 Task: Look for space in Karlovy Vary, Czech Republic from 13th August, 2023 to 17th August, 2023 for 2 adults in price range Rs.10000 to Rs.16000. Place can be entire place with 2 bedrooms having 2 beds and 1 bathroom. Property type can be house, flat, guest house. Amenities needed are: wifi. Booking option can be shelf check-in. Required host language is English.
Action: Mouse moved to (435, 90)
Screenshot: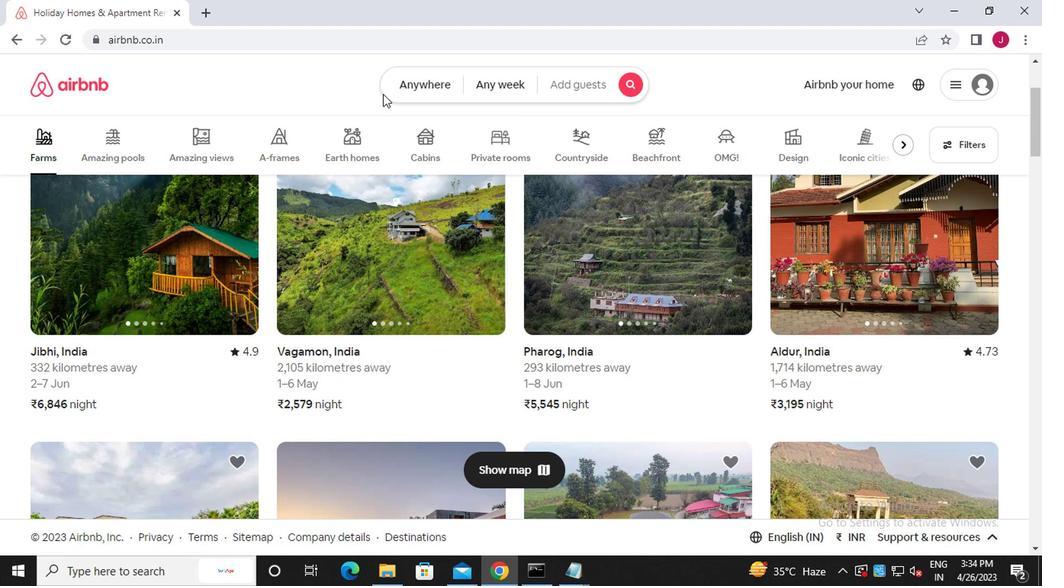 
Action: Mouse pressed left at (435, 90)
Screenshot: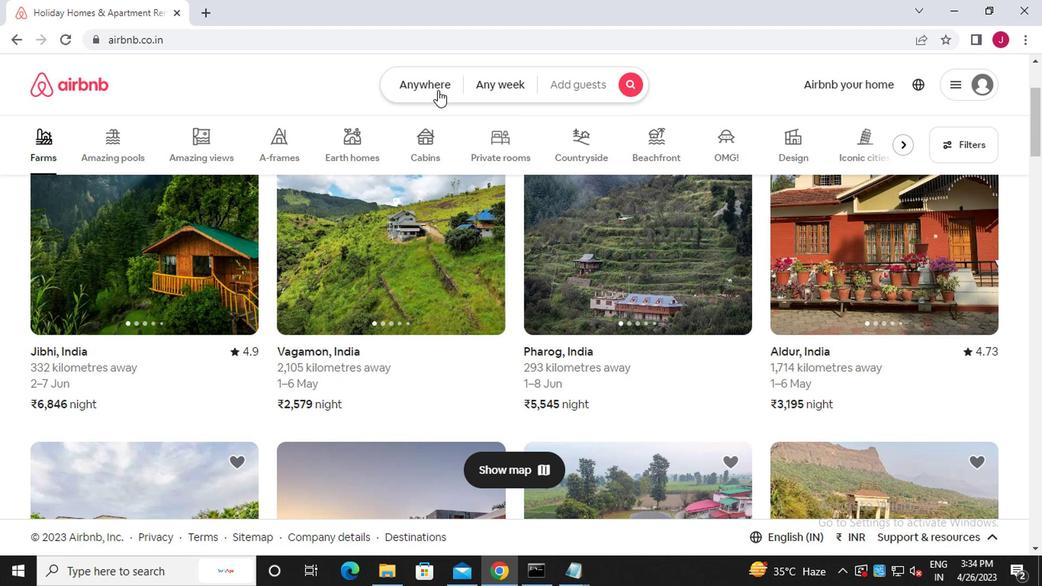 
Action: Mouse moved to (249, 146)
Screenshot: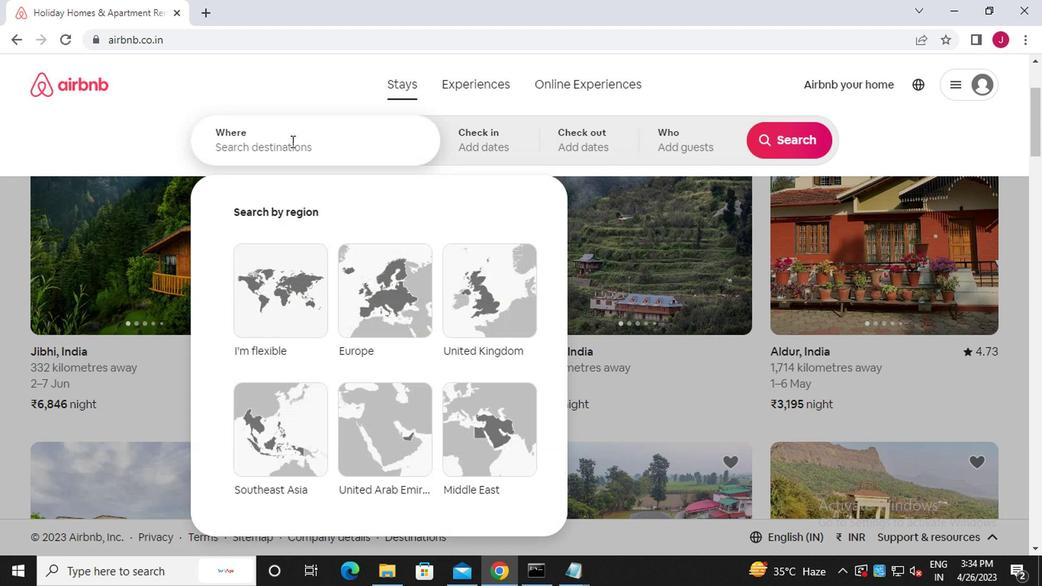 
Action: Mouse pressed left at (249, 146)
Screenshot: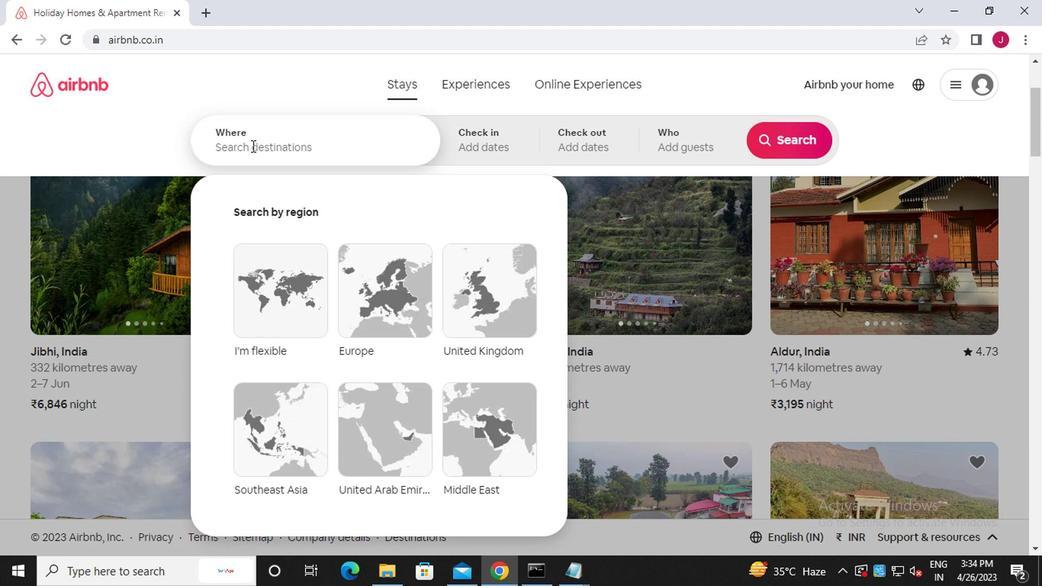 
Action: Mouse moved to (249, 146)
Screenshot: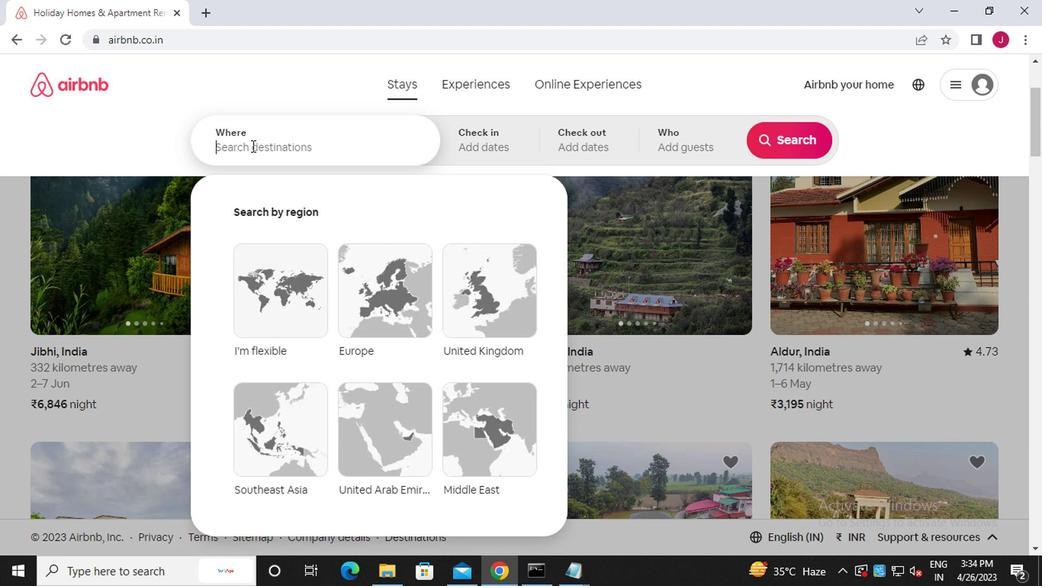 
Action: Key pressed k<Key.caps_lock>orlovy<Key.space><Key.caps_lock>v<Key.caps_lock>ary,<Key.caps_lock>c<Key.caps_lock>zech<Key.space><Key.caps_lock>r<Key.caps_lock>epublic
Screenshot: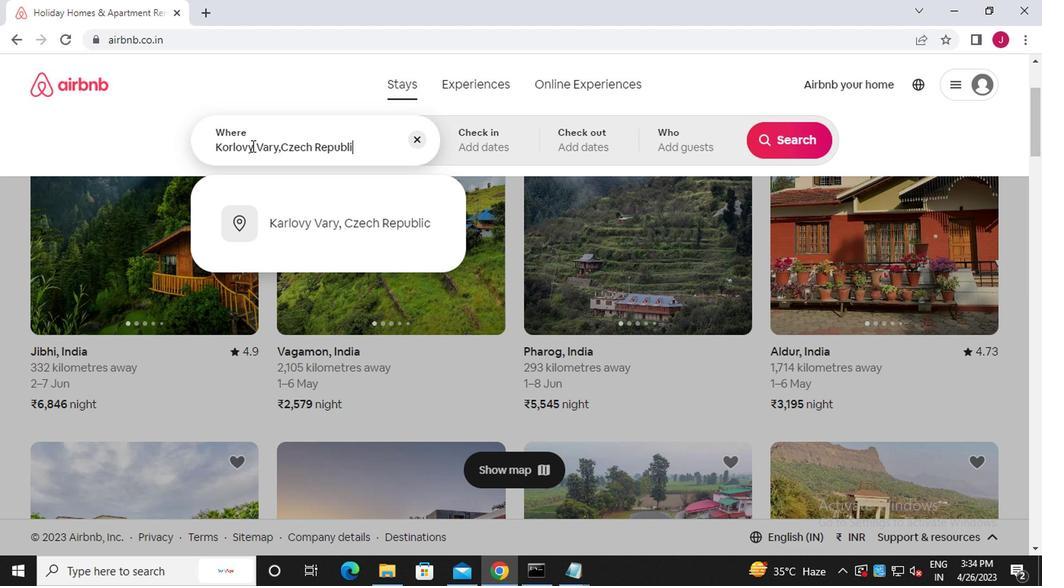 
Action: Mouse moved to (368, 225)
Screenshot: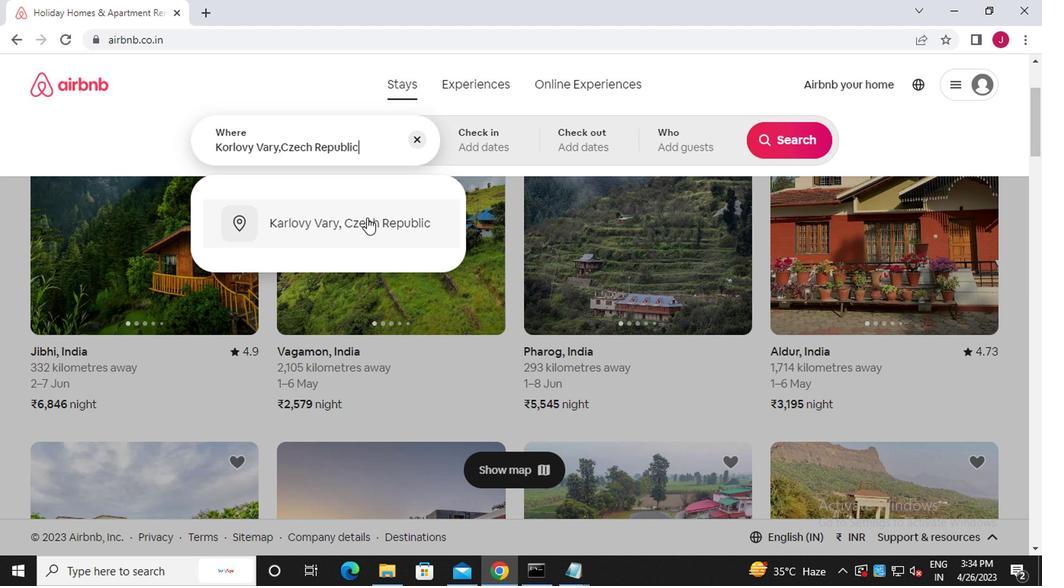 
Action: Mouse pressed left at (368, 225)
Screenshot: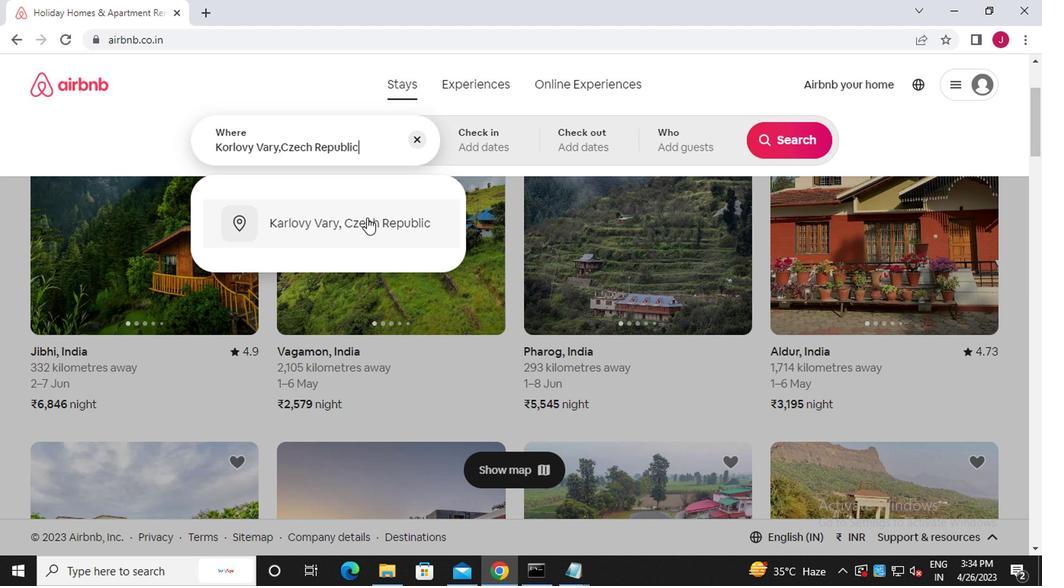 
Action: Mouse moved to (778, 265)
Screenshot: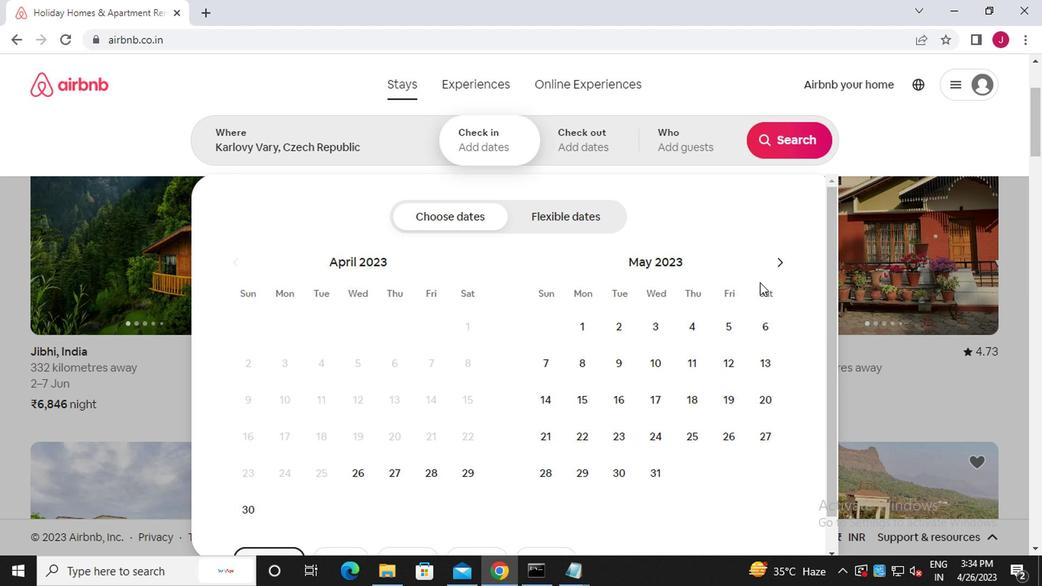 
Action: Mouse pressed left at (778, 265)
Screenshot: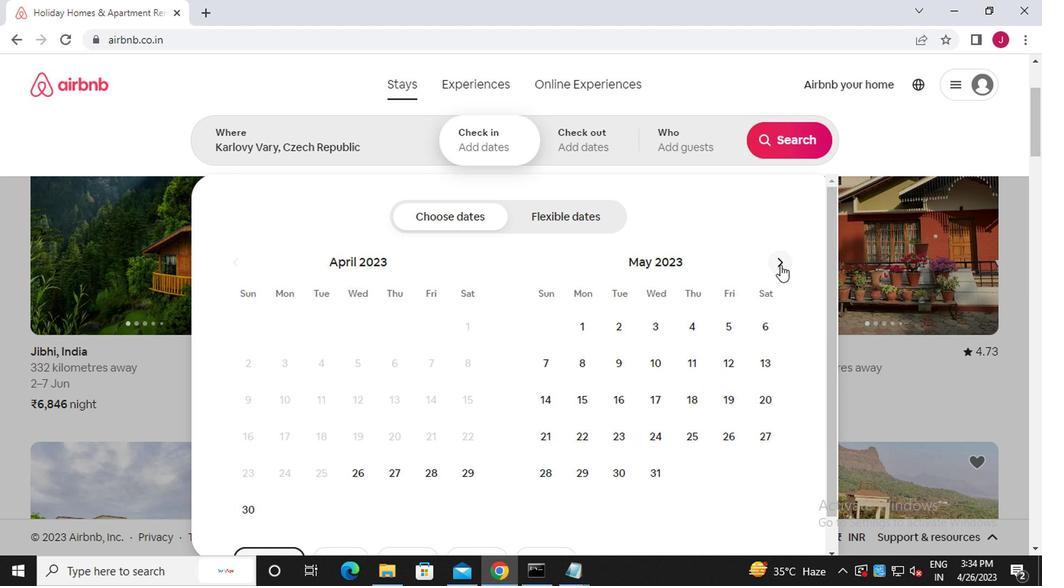 
Action: Mouse pressed left at (778, 265)
Screenshot: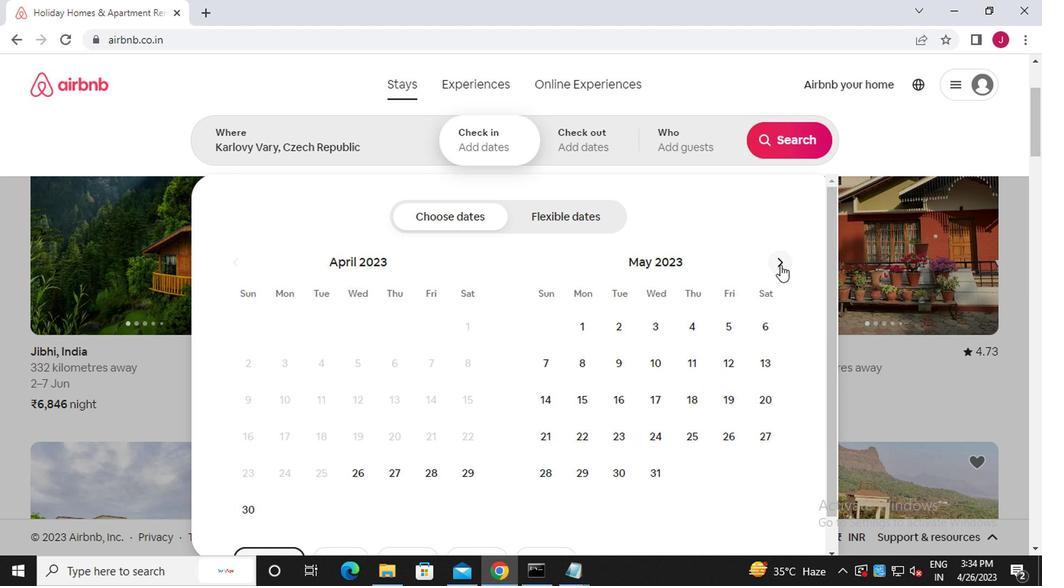 
Action: Mouse pressed left at (778, 265)
Screenshot: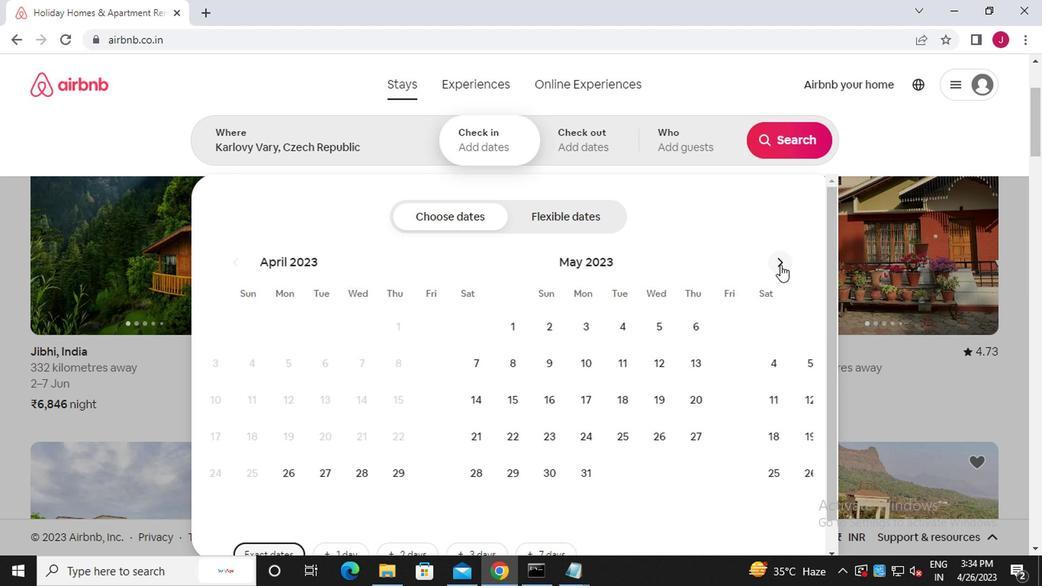 
Action: Mouse pressed left at (778, 265)
Screenshot: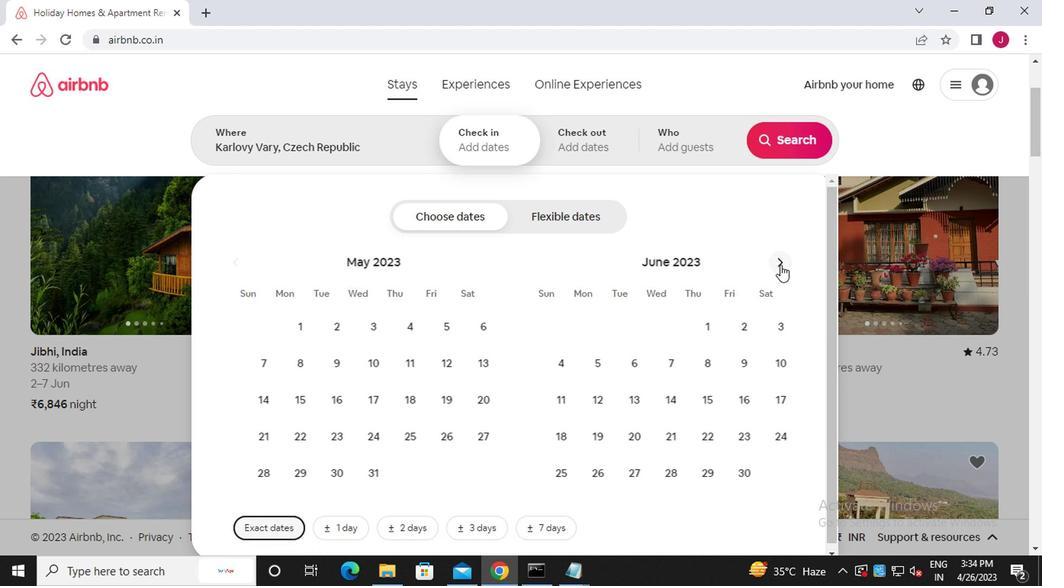 
Action: Mouse pressed left at (778, 265)
Screenshot: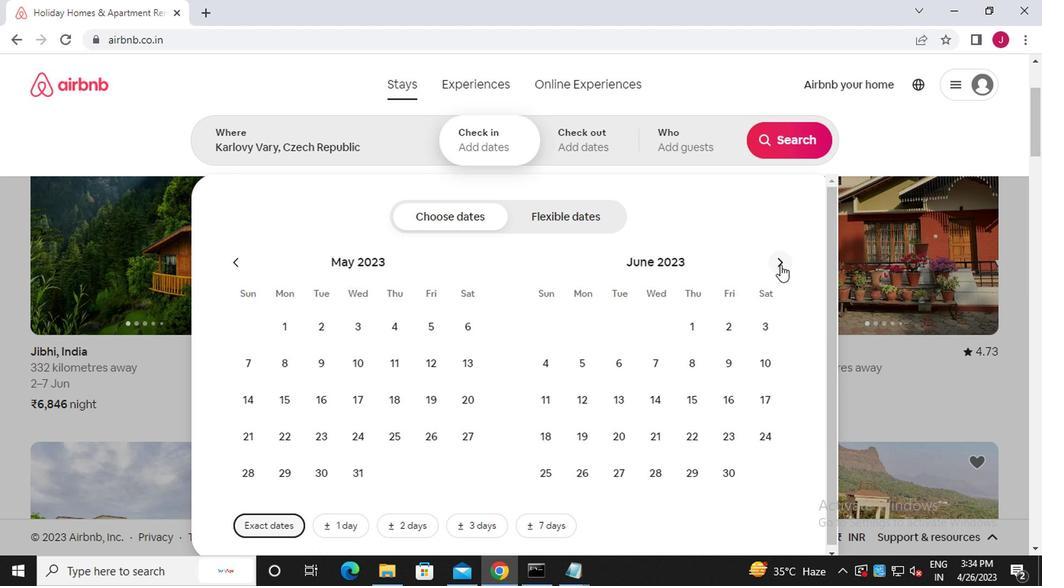 
Action: Mouse pressed left at (778, 265)
Screenshot: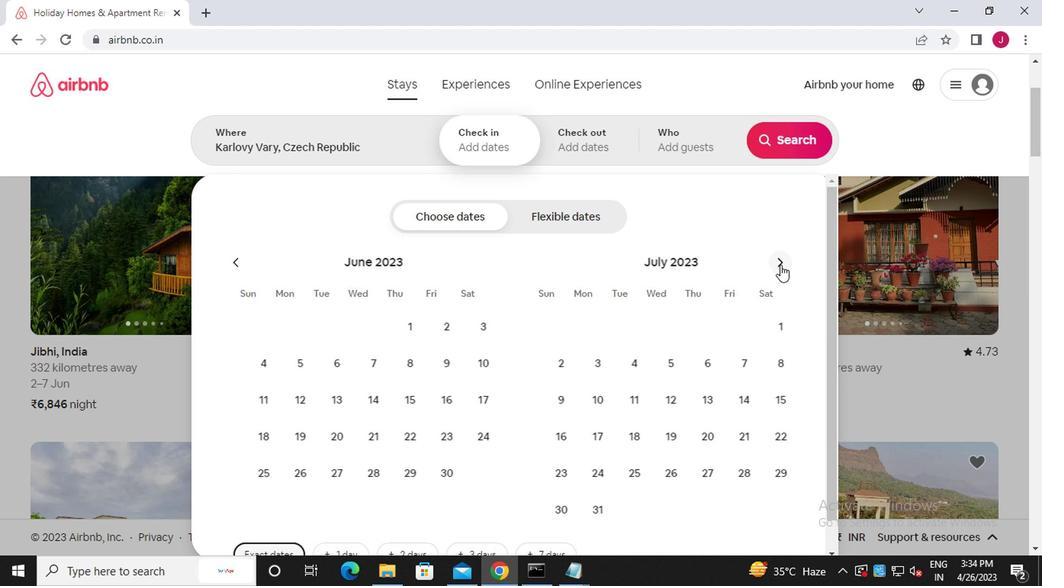 
Action: Mouse moved to (682, 329)
Screenshot: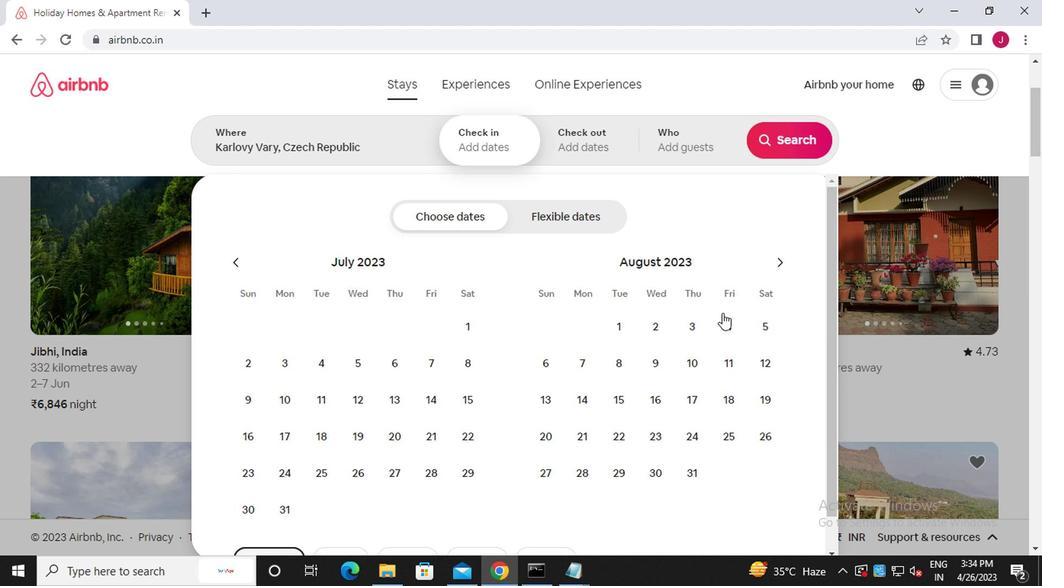 
Action: Mouse pressed left at (682, 329)
Screenshot: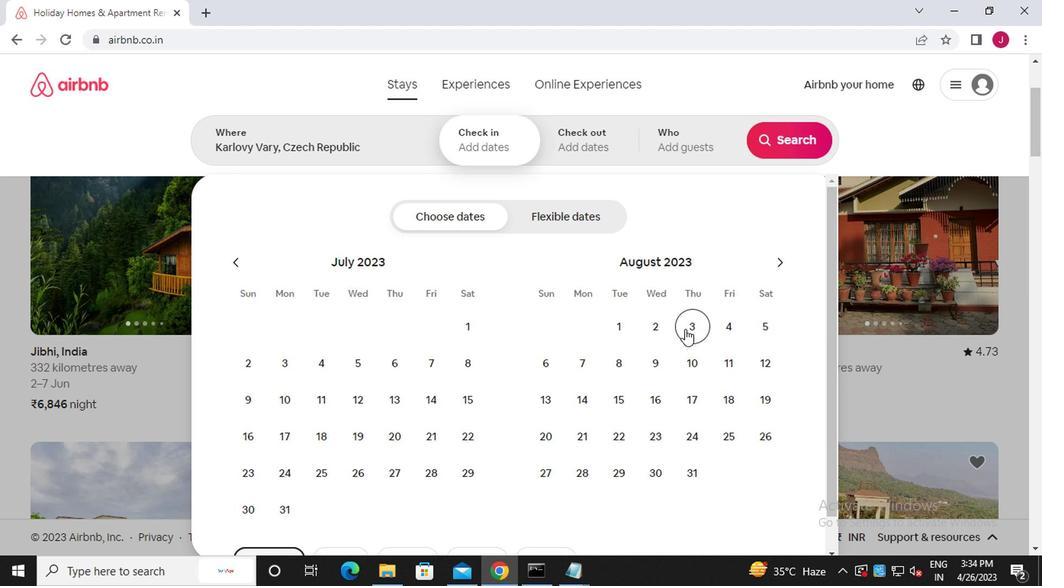 
Action: Mouse moved to (688, 405)
Screenshot: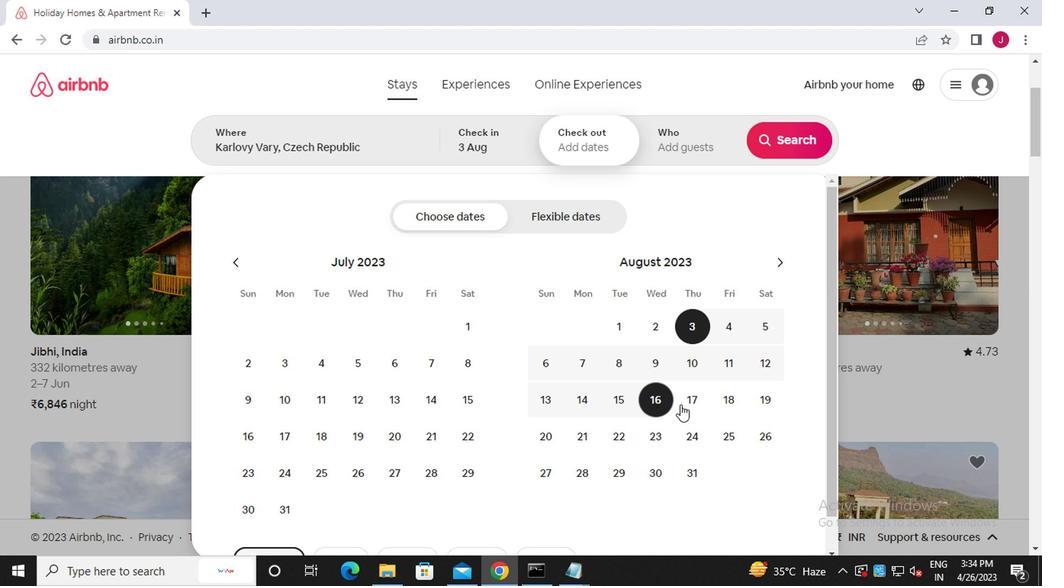 
Action: Mouse pressed left at (688, 405)
Screenshot: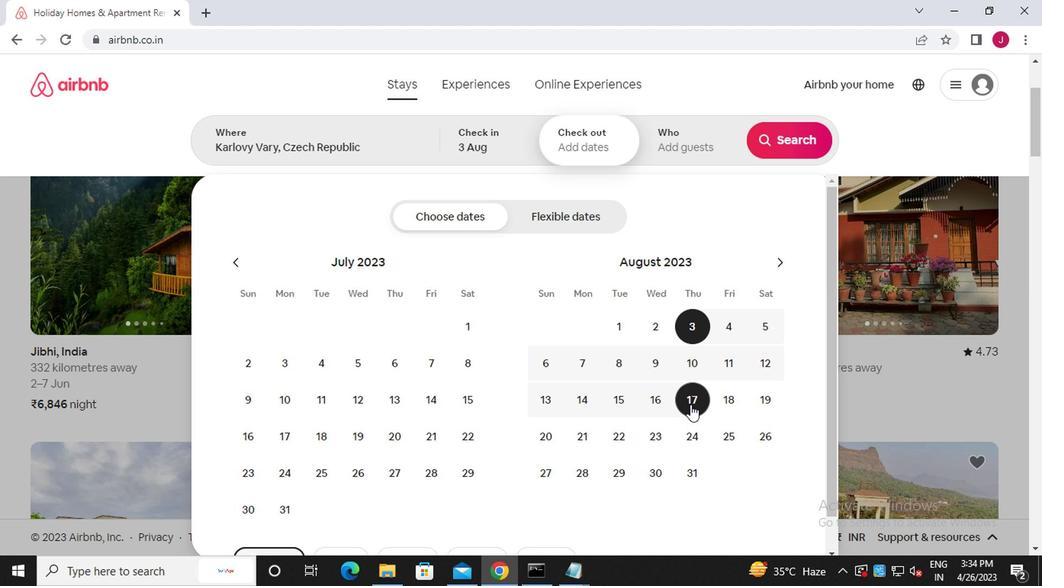 
Action: Mouse moved to (705, 146)
Screenshot: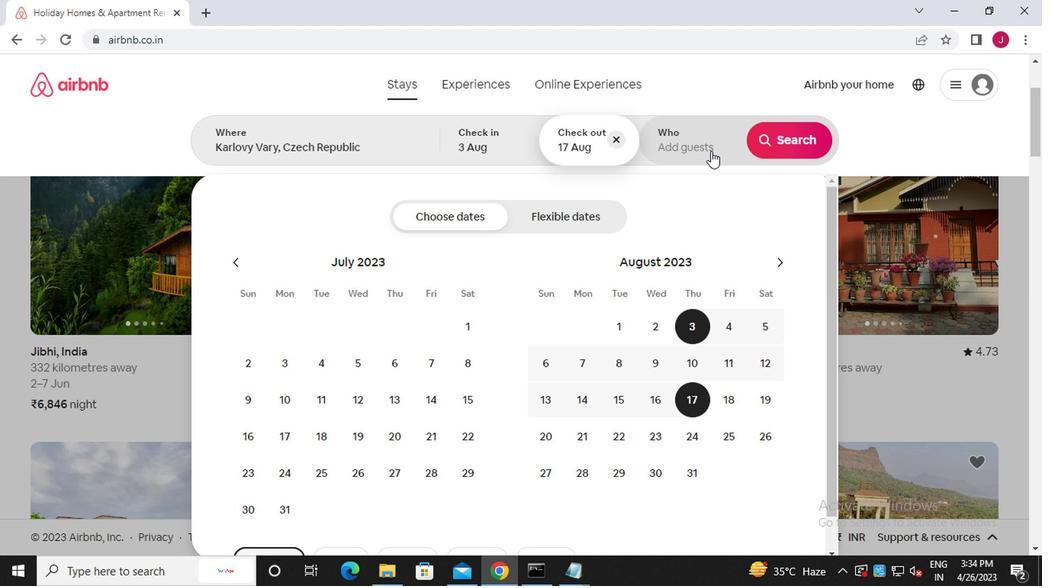 
Action: Mouse pressed left at (705, 146)
Screenshot: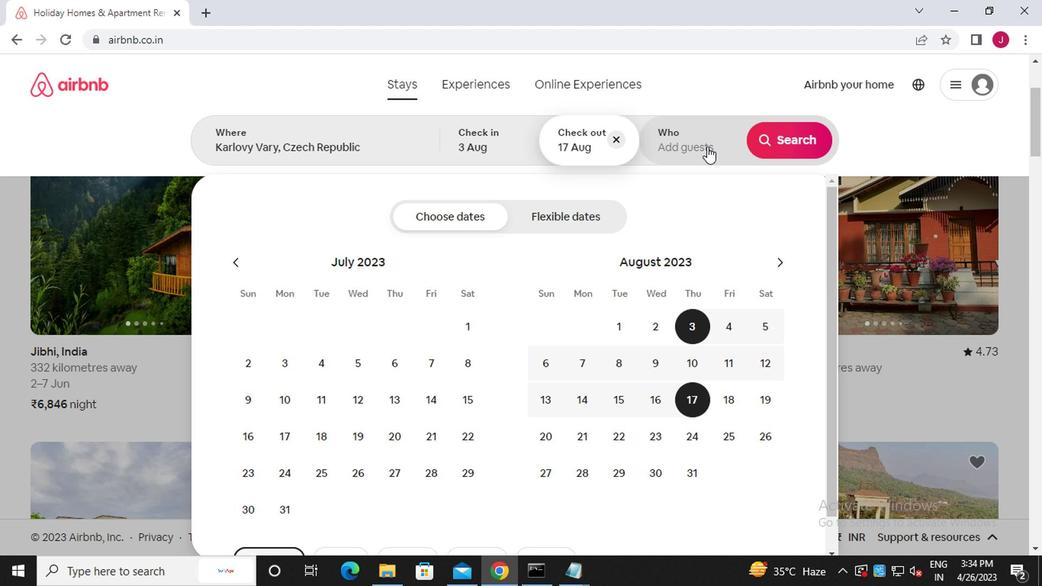 
Action: Mouse moved to (789, 220)
Screenshot: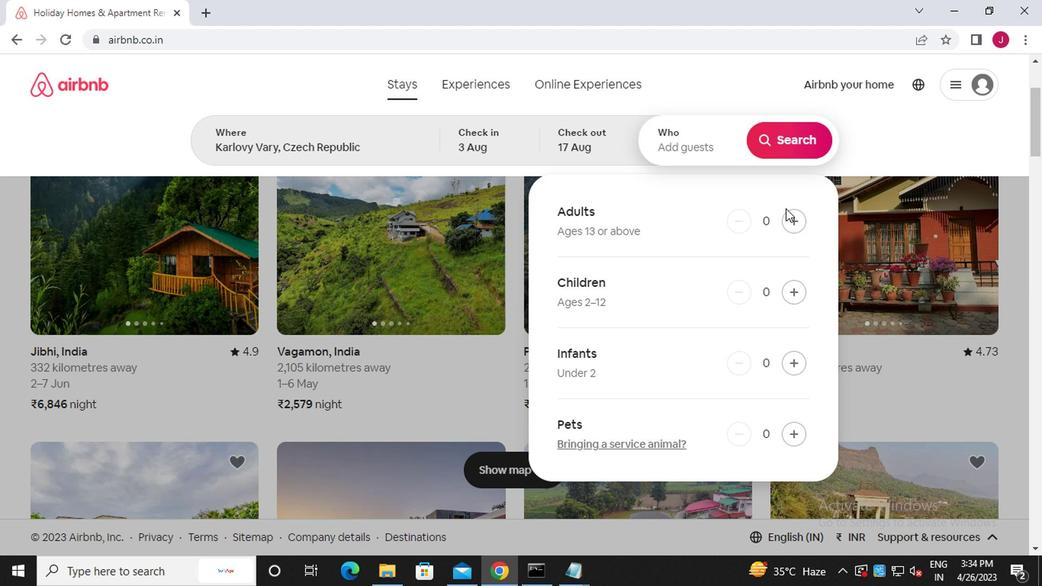 
Action: Mouse pressed left at (789, 220)
Screenshot: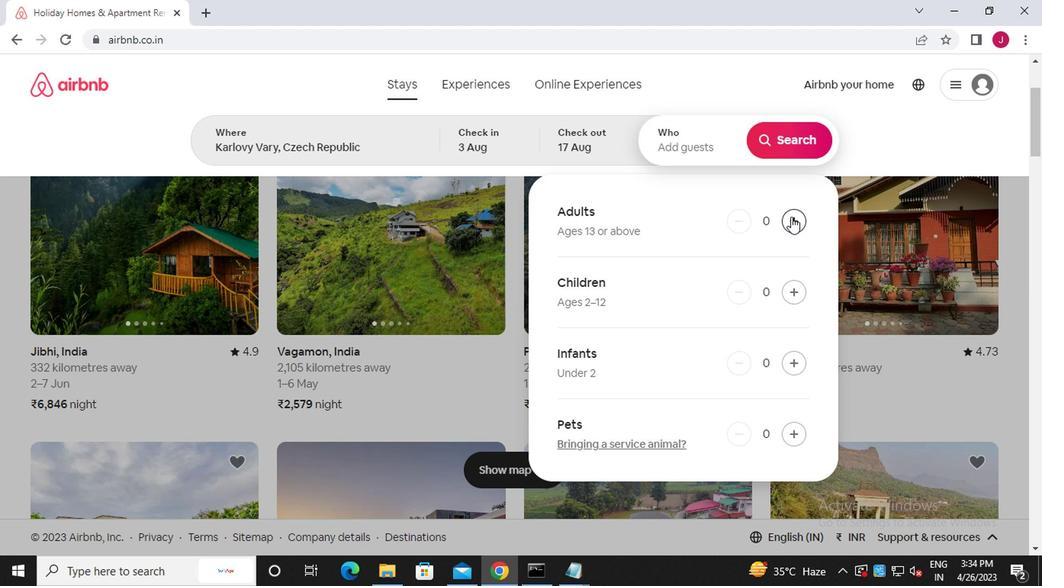 
Action: Mouse pressed left at (789, 220)
Screenshot: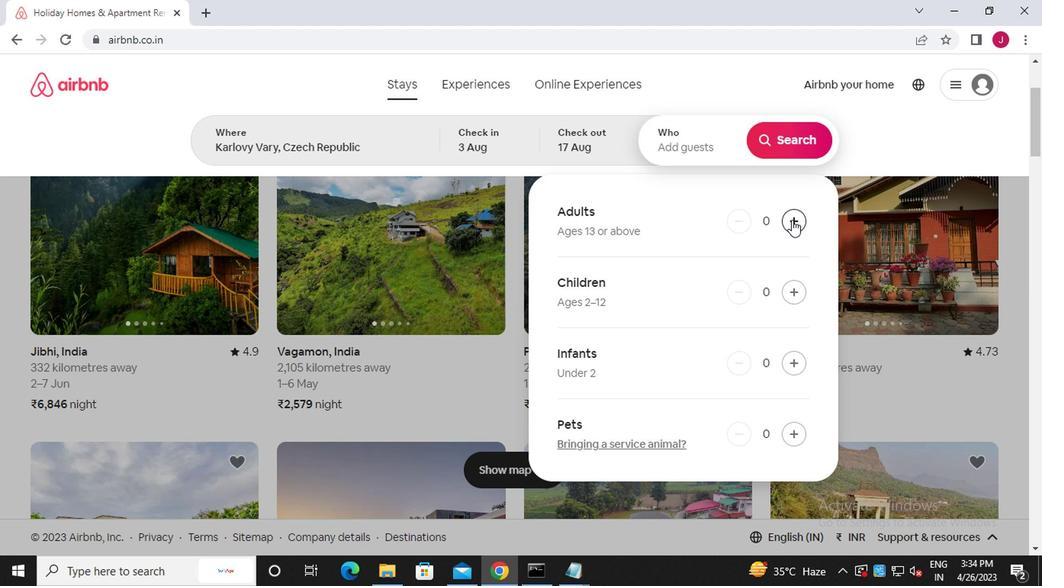 
Action: Mouse moved to (794, 145)
Screenshot: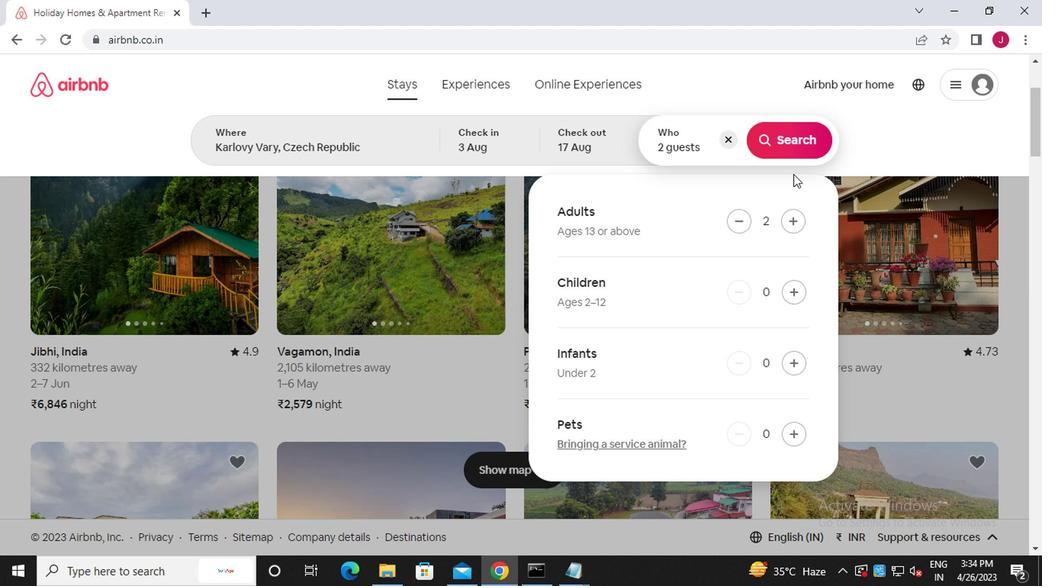
Action: Mouse pressed left at (794, 145)
Screenshot: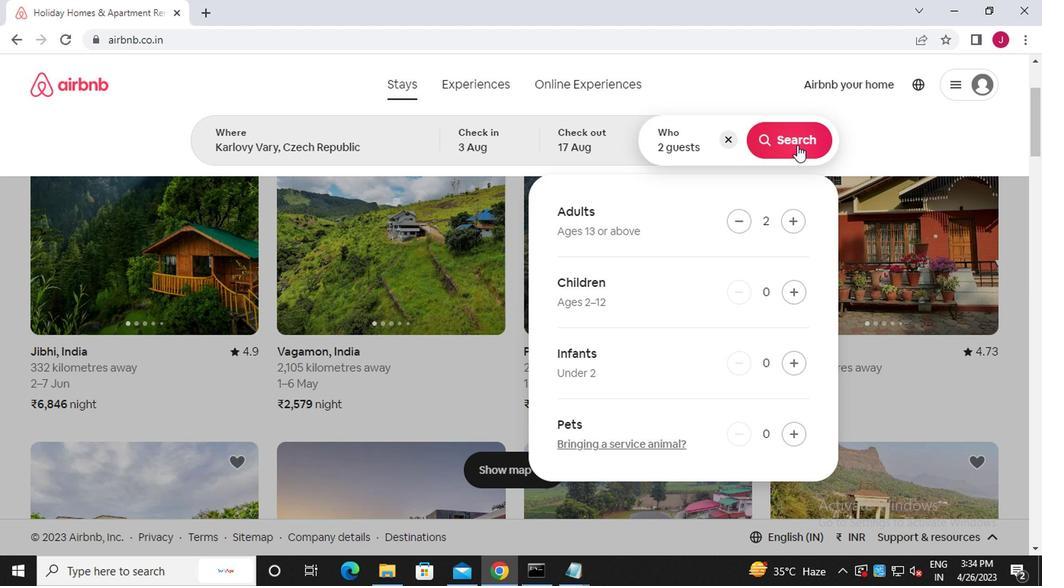 
Action: Mouse moved to (984, 158)
Screenshot: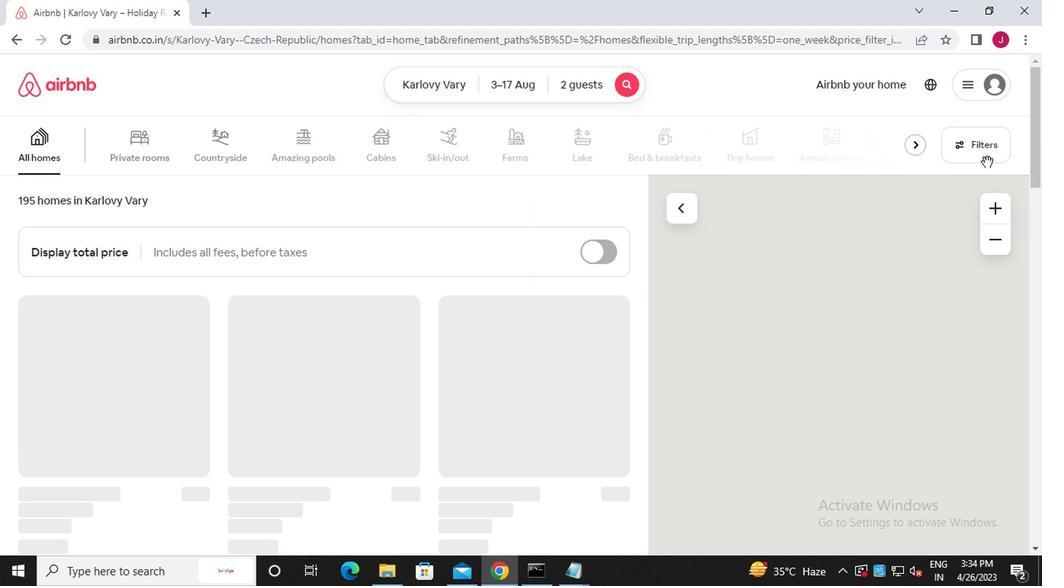 
Action: Mouse pressed left at (984, 158)
Screenshot: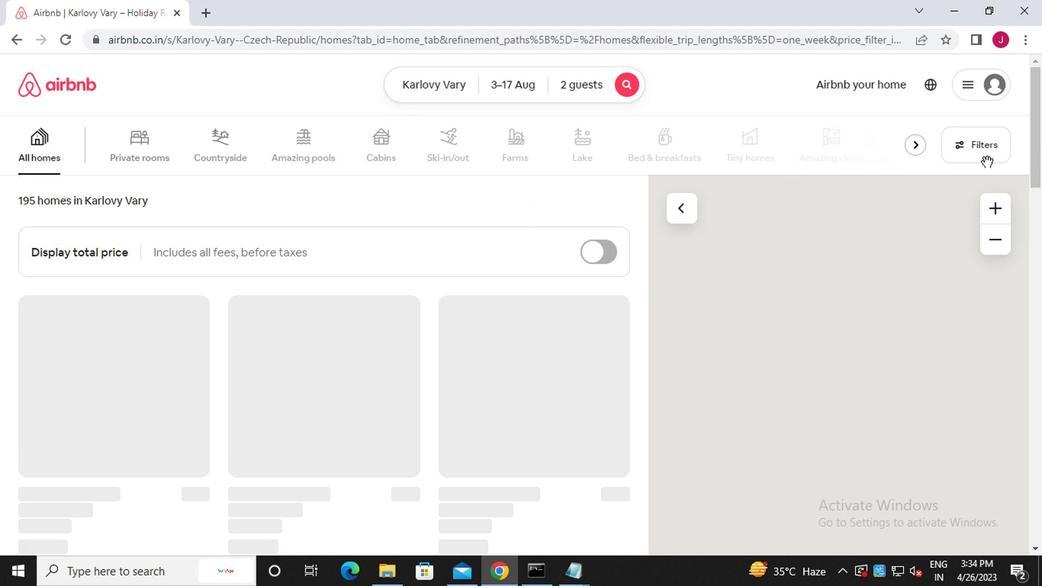 
Action: Mouse moved to (345, 336)
Screenshot: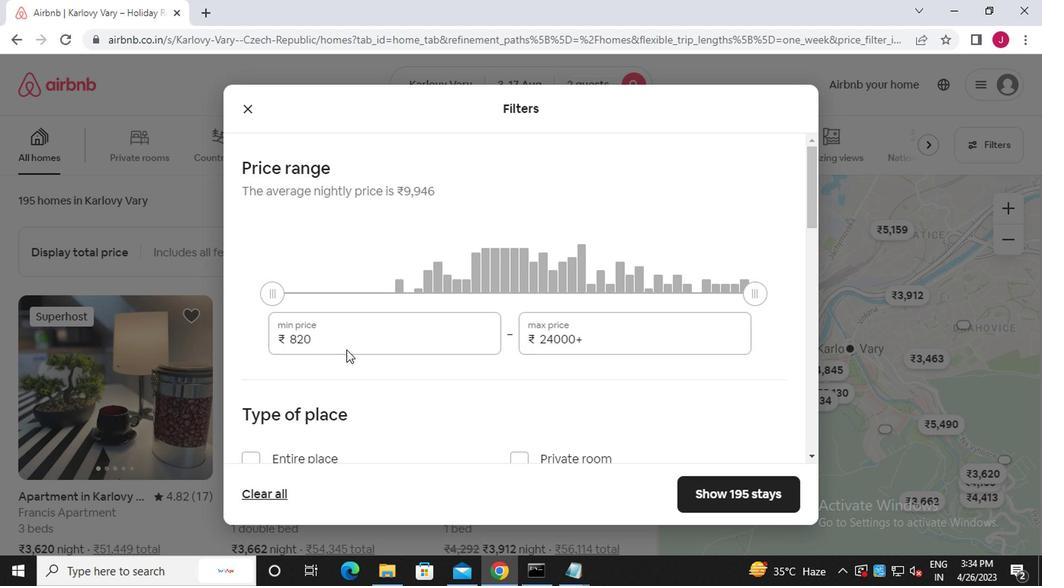 
Action: Mouse pressed left at (345, 336)
Screenshot: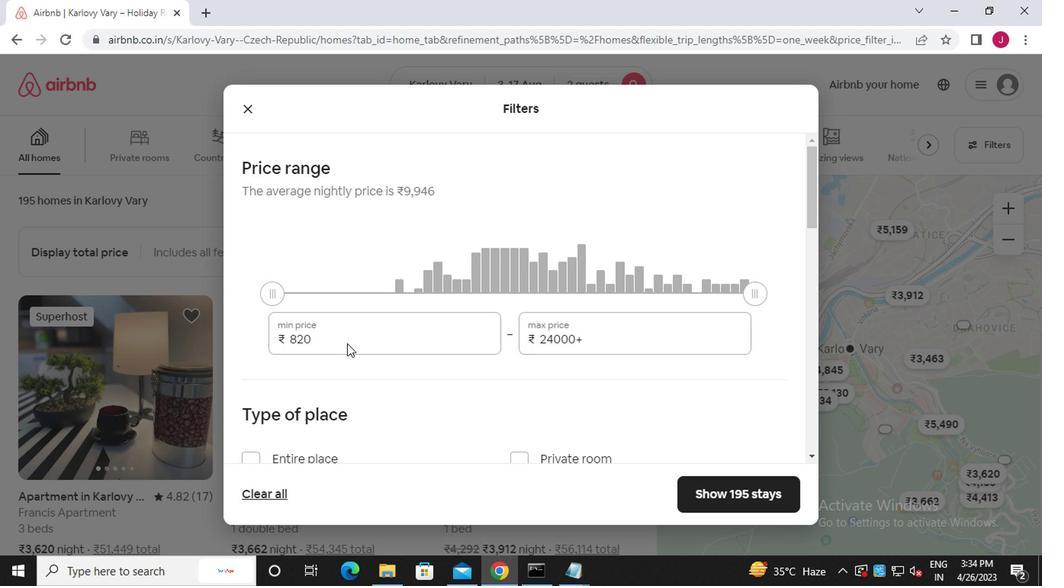 
Action: Mouse moved to (345, 324)
Screenshot: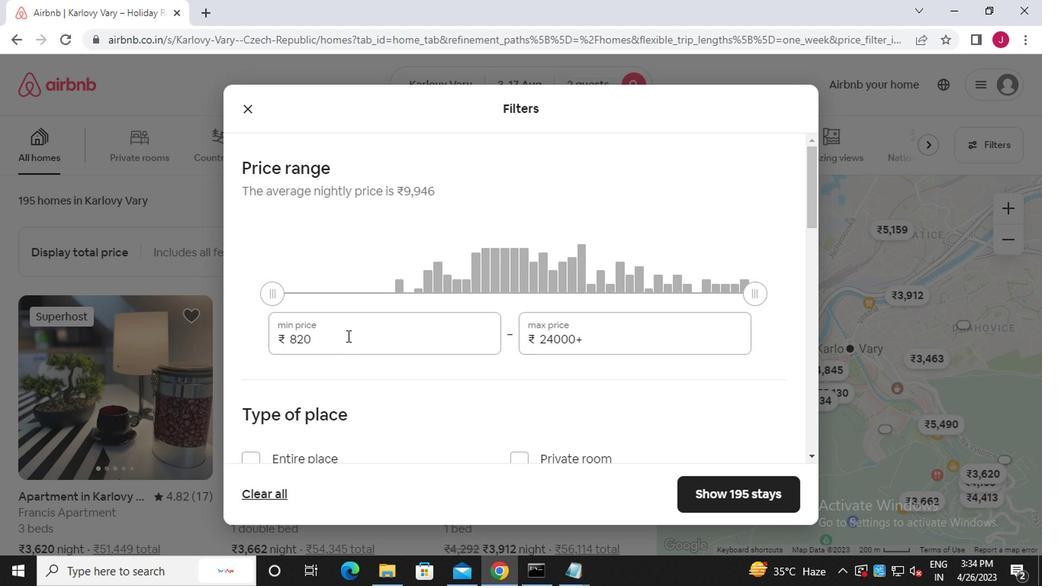 
Action: Key pressed <Key.backspace><Key.backspace><Key.backspace><<97>><<96>><<96>><<96>><<96>>
Screenshot: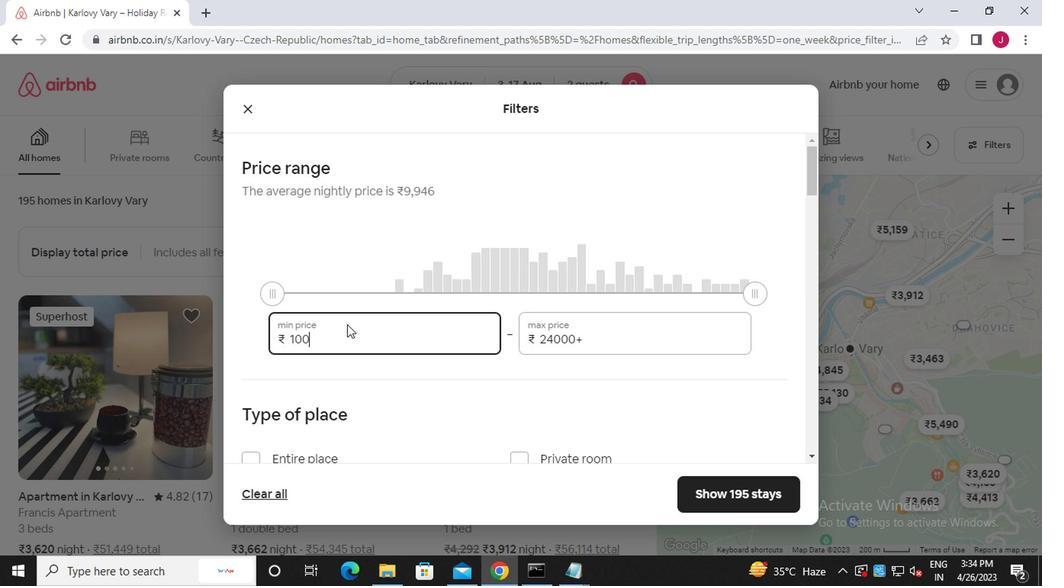 
Action: Mouse moved to (634, 331)
Screenshot: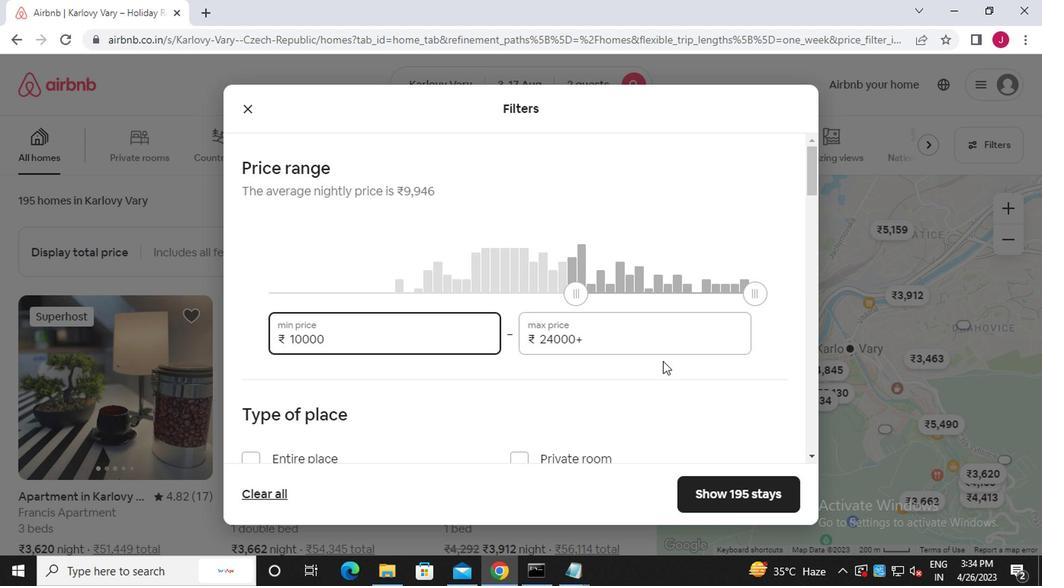 
Action: Mouse pressed left at (634, 331)
Screenshot: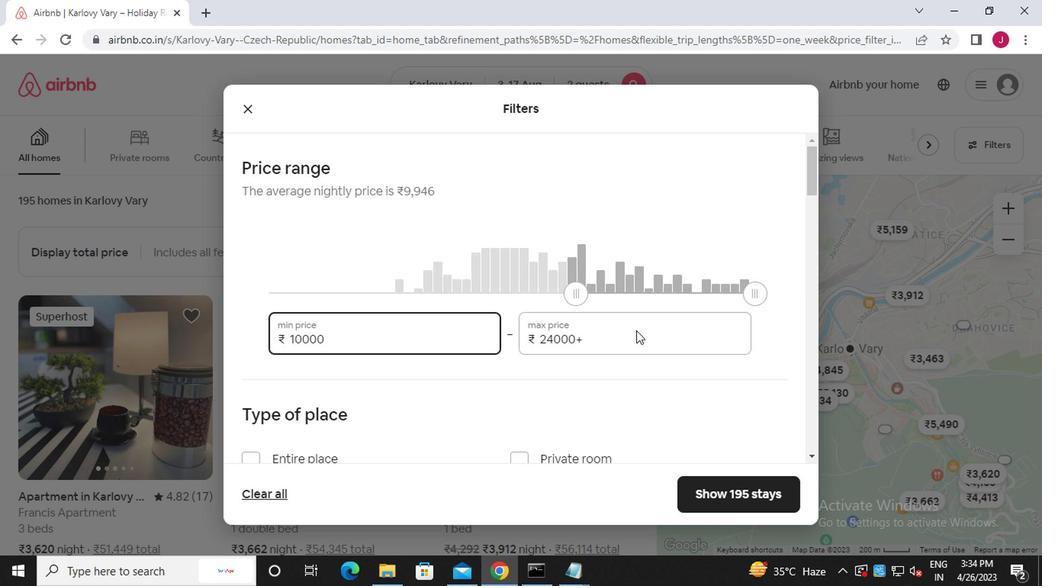 
Action: Key pressed <Key.backspace><Key.backspace><Key.backspace><Key.backspace><Key.backspace><Key.backspace><Key.backspace><Key.backspace><Key.backspace><Key.backspace><Key.backspace><<97>><<102>><<96>><<96>><<96>>
Screenshot: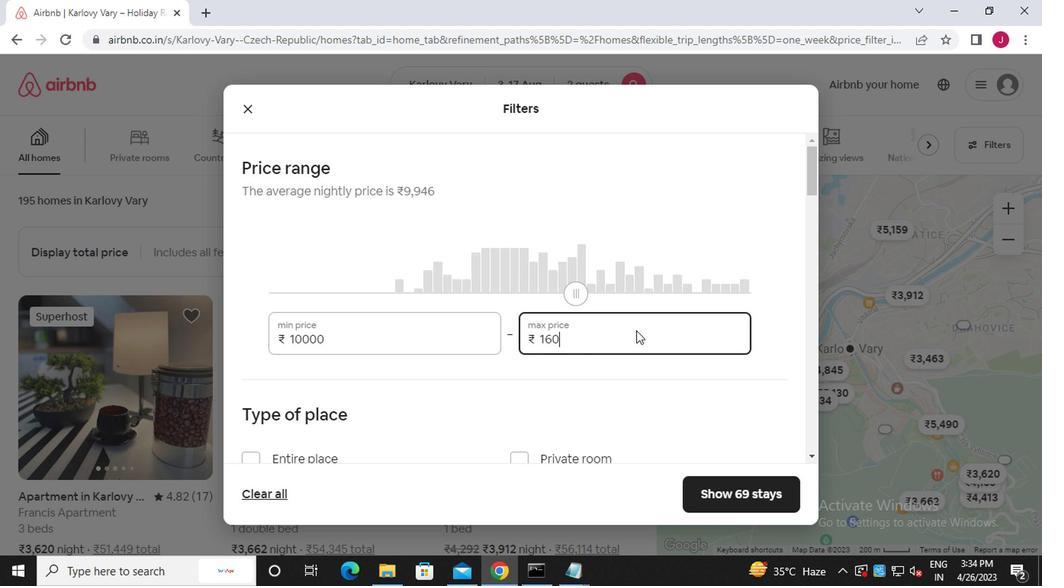 
Action: Mouse moved to (391, 378)
Screenshot: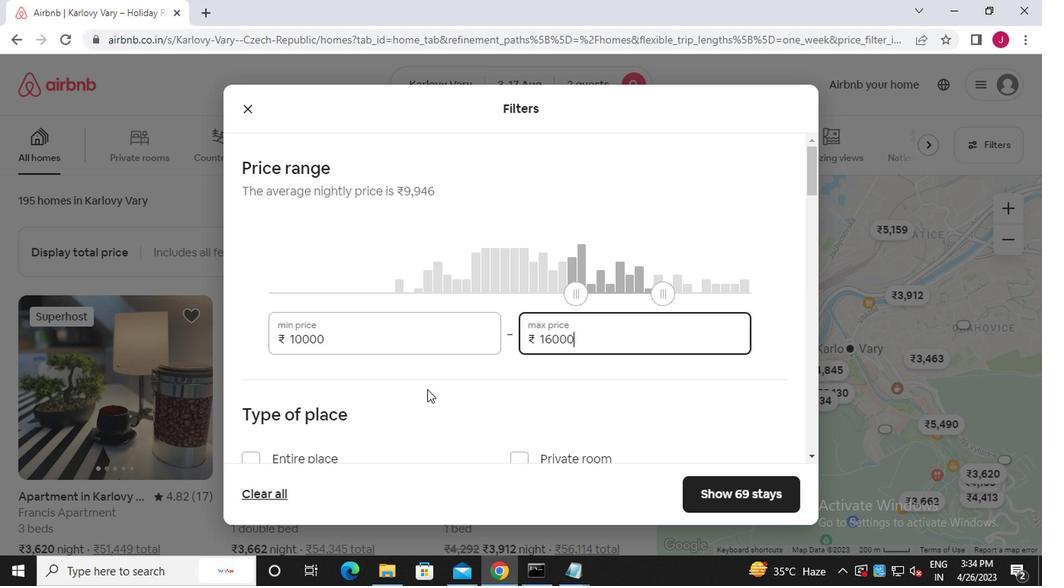 
Action: Mouse scrolled (391, 378) with delta (0, 0)
Screenshot: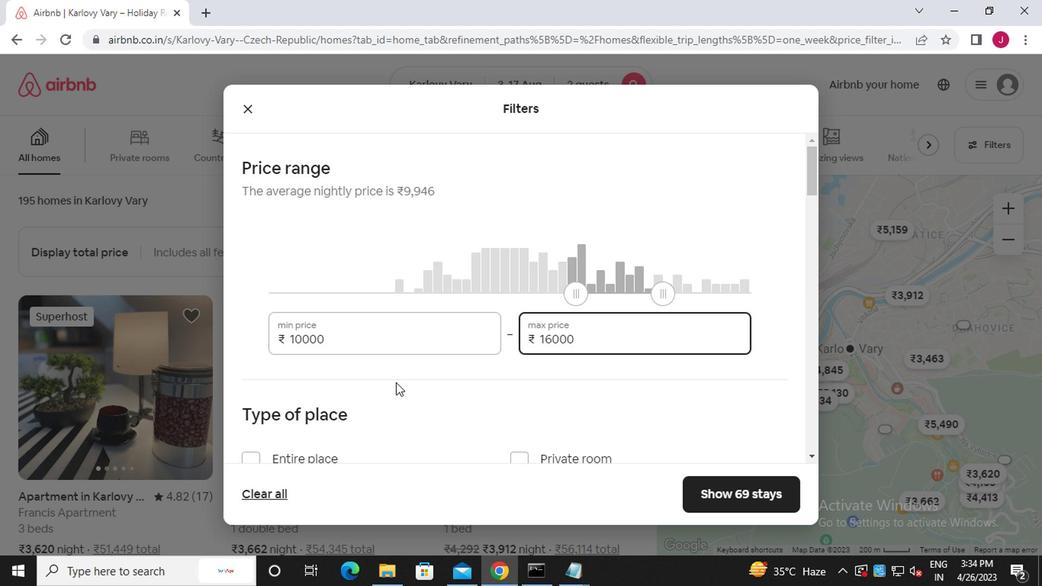 
Action: Mouse moved to (248, 384)
Screenshot: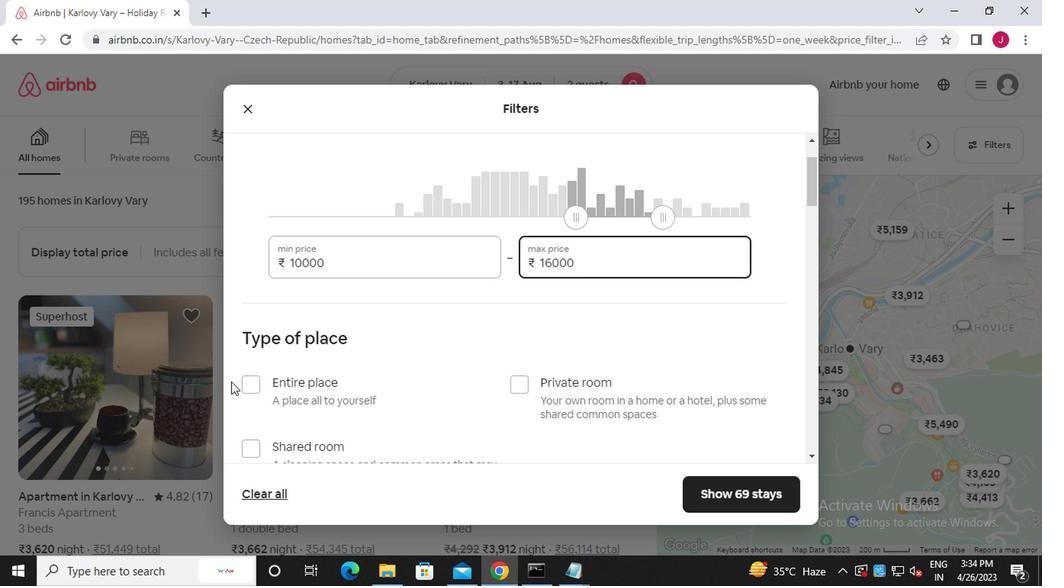 
Action: Mouse pressed left at (248, 384)
Screenshot: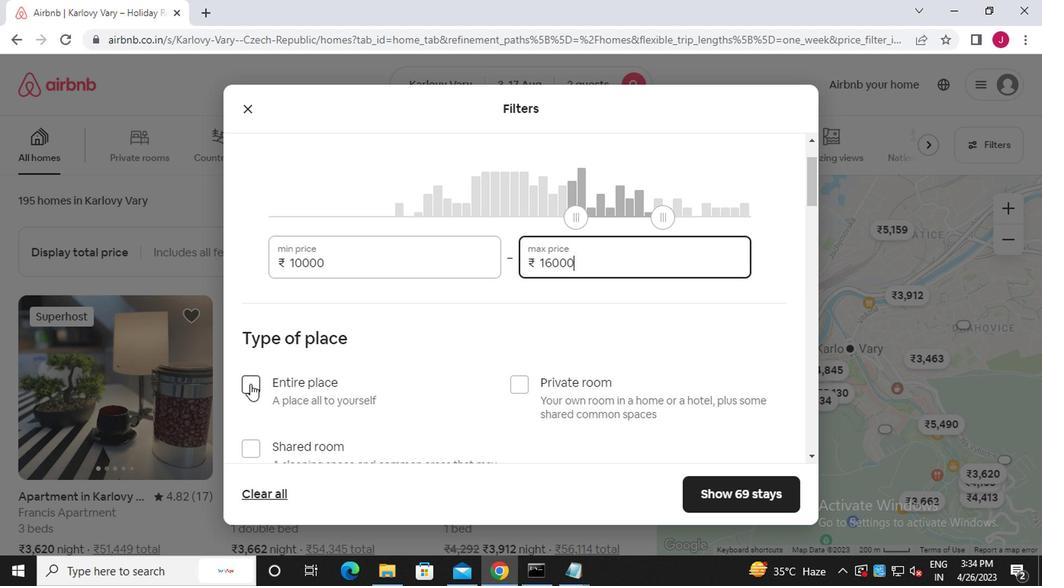 
Action: Mouse moved to (383, 376)
Screenshot: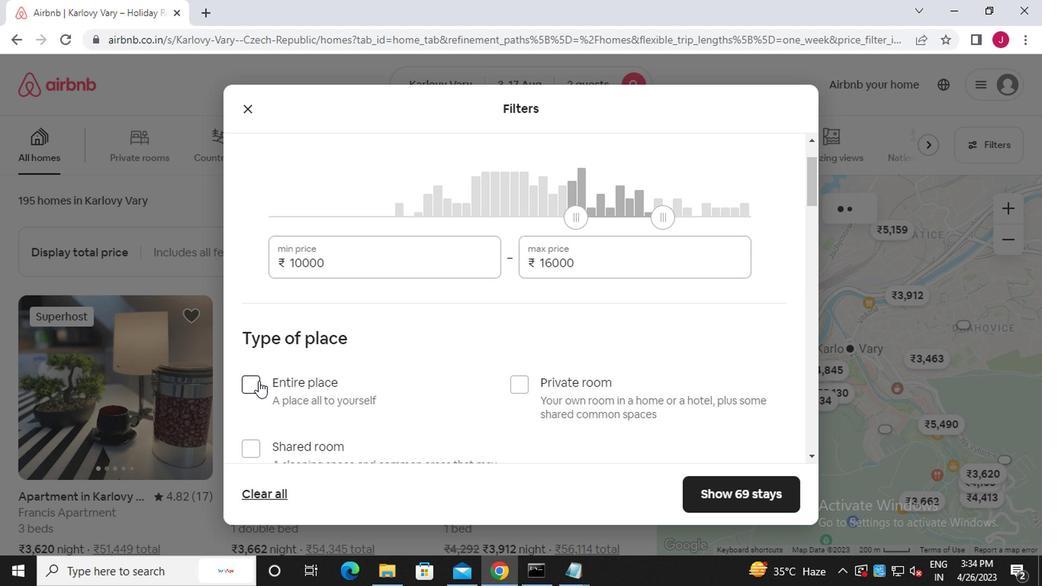 
Action: Mouse scrolled (383, 376) with delta (0, 0)
Screenshot: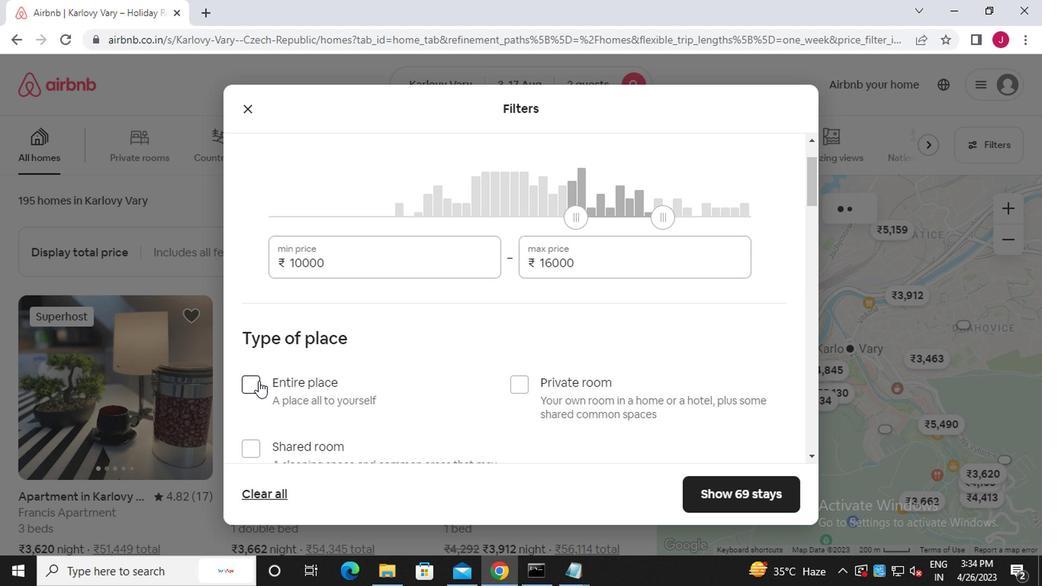 
Action: Mouse scrolled (383, 376) with delta (0, 0)
Screenshot: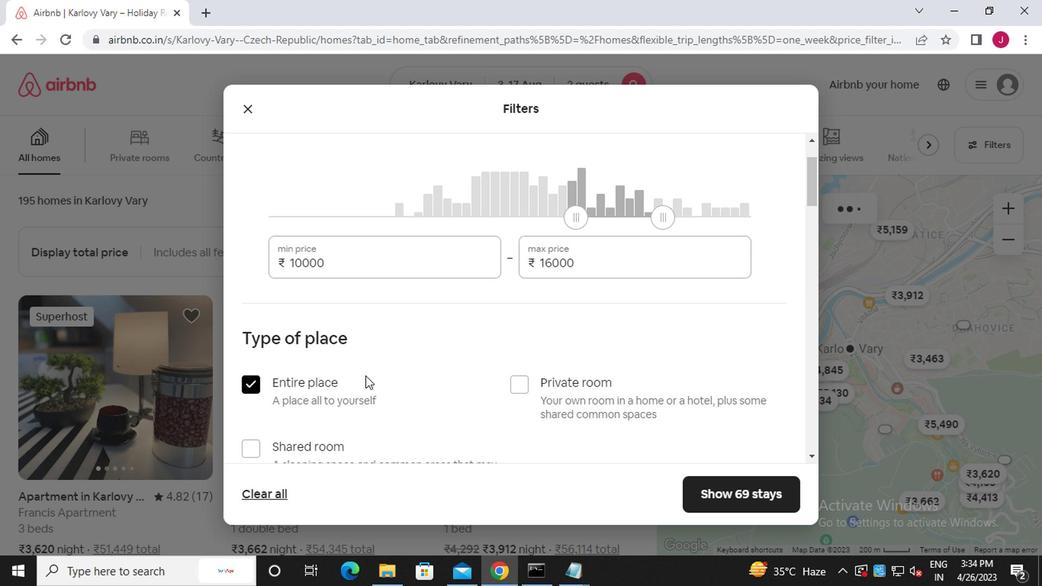 
Action: Mouse scrolled (383, 376) with delta (0, 0)
Screenshot: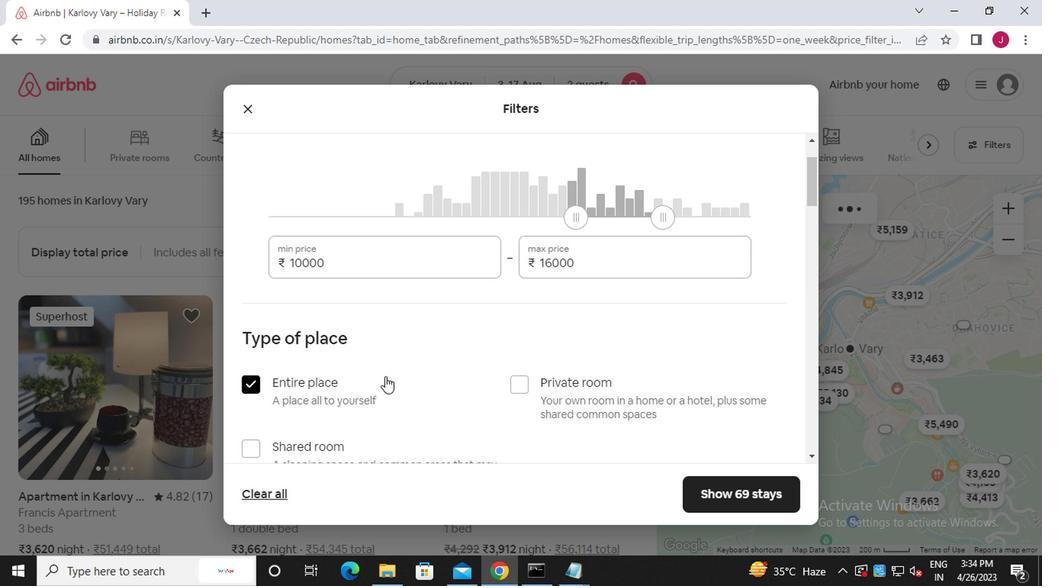 
Action: Mouse scrolled (383, 376) with delta (0, 0)
Screenshot: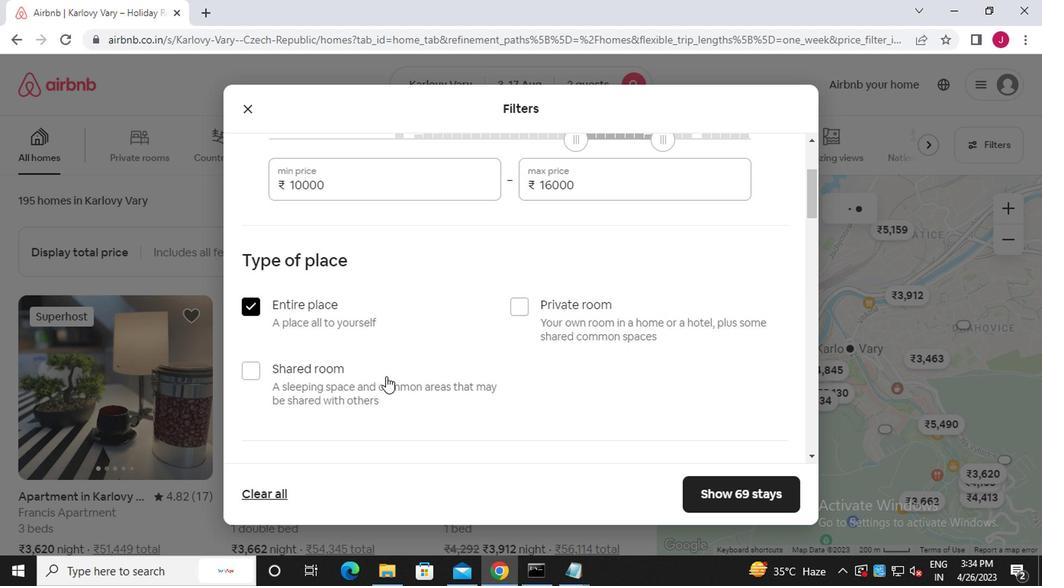 
Action: Mouse scrolled (383, 376) with delta (0, 0)
Screenshot: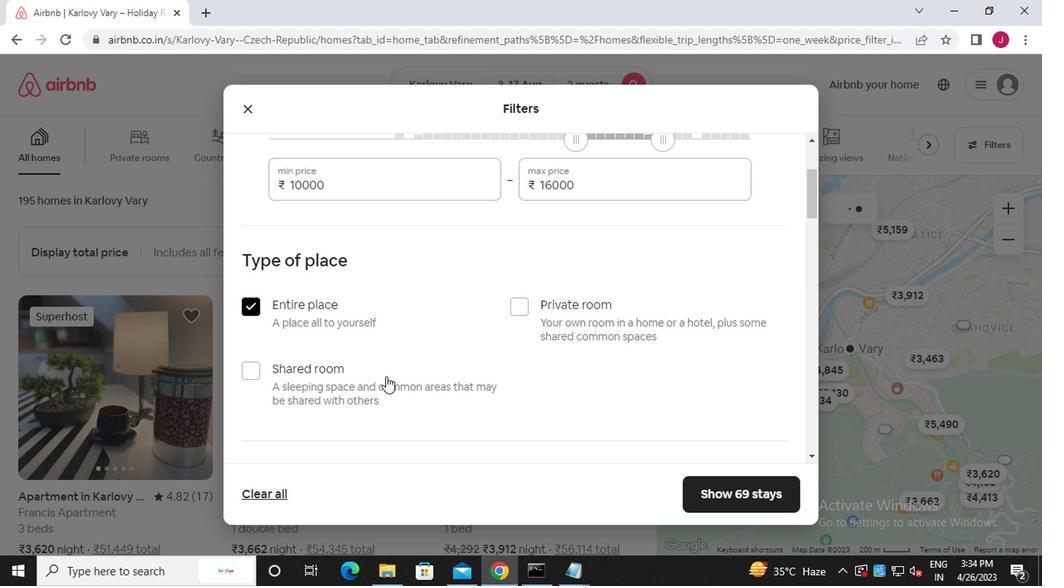
Action: Mouse moved to (380, 261)
Screenshot: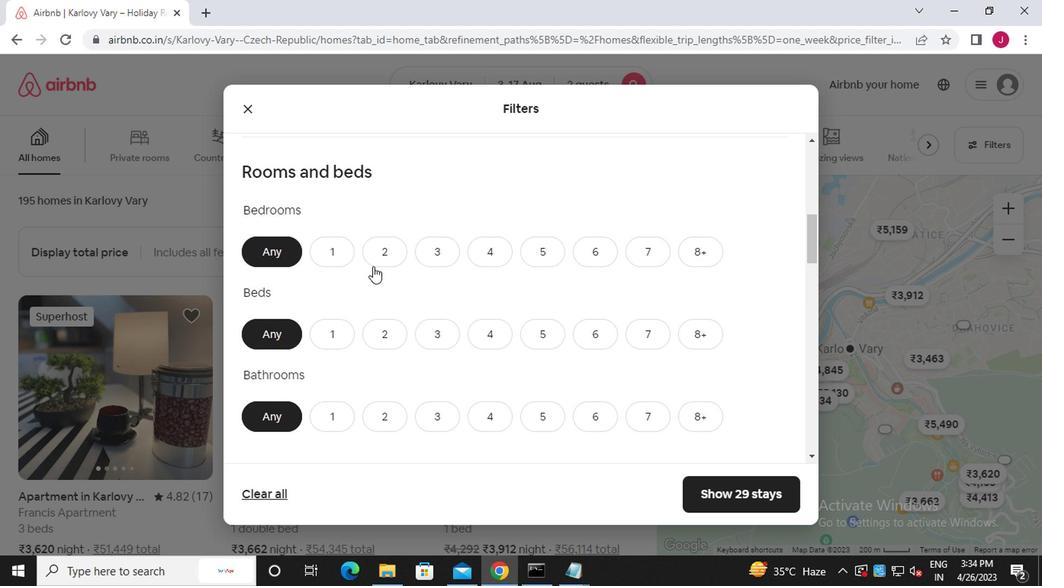 
Action: Mouse pressed left at (380, 261)
Screenshot: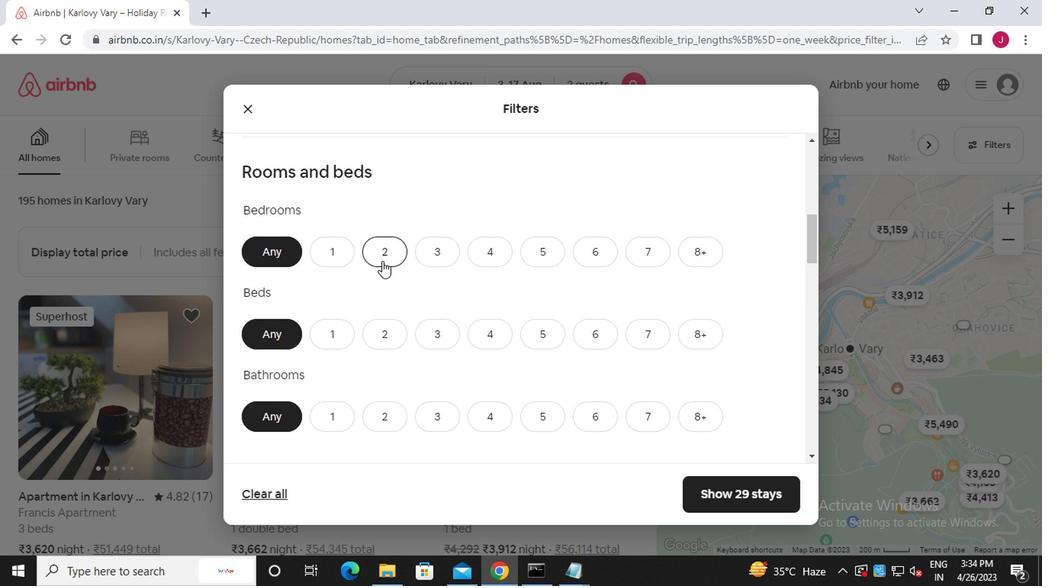 
Action: Mouse moved to (373, 348)
Screenshot: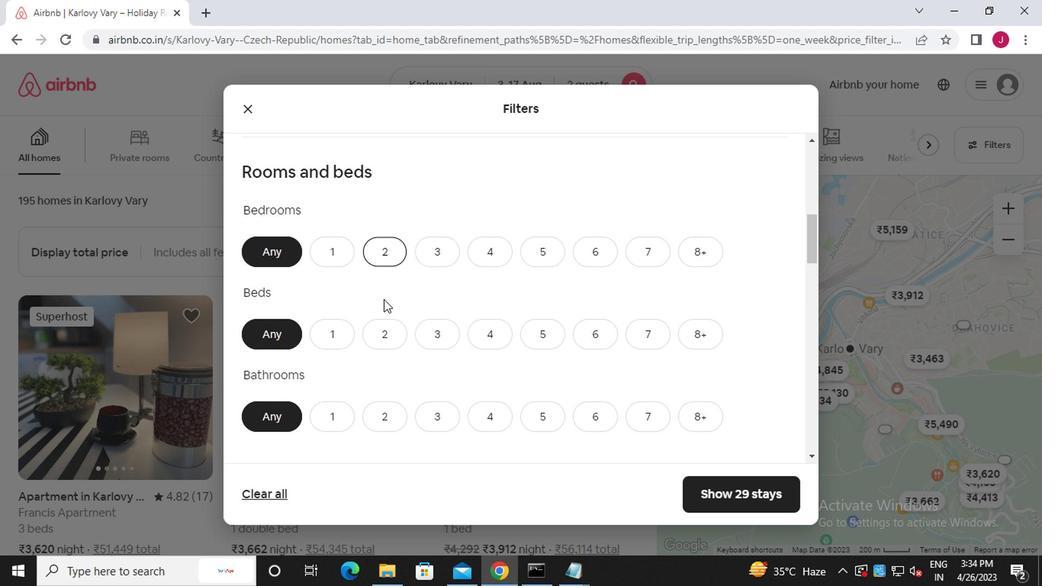
Action: Mouse pressed left at (373, 348)
Screenshot: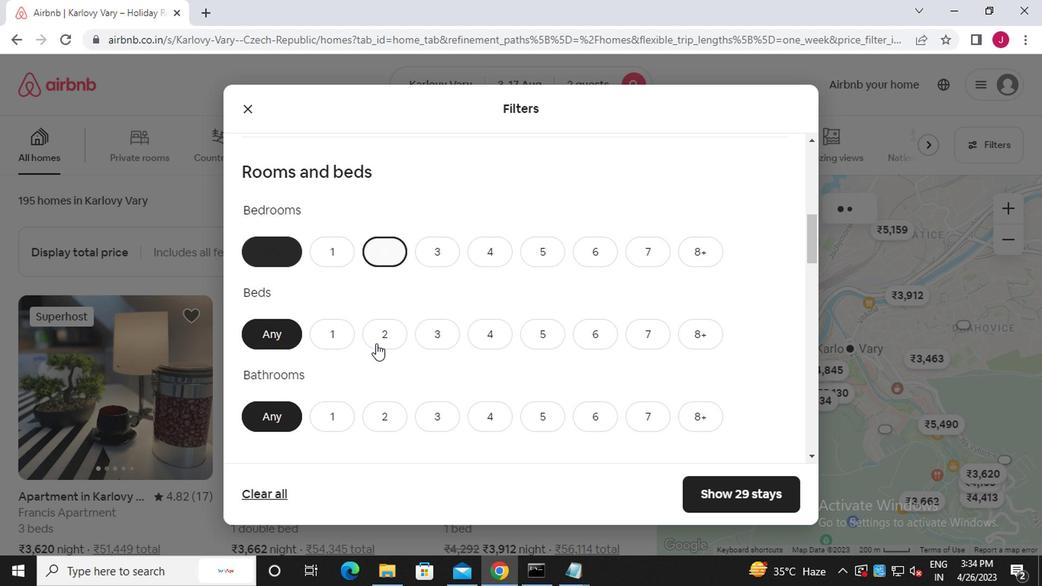 
Action: Mouse moved to (341, 412)
Screenshot: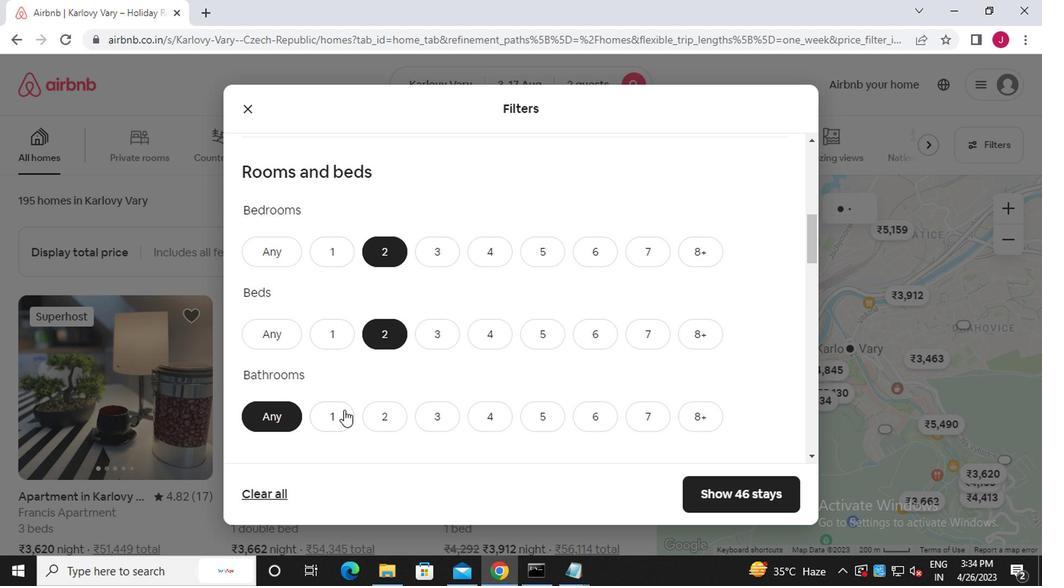 
Action: Mouse pressed left at (341, 412)
Screenshot: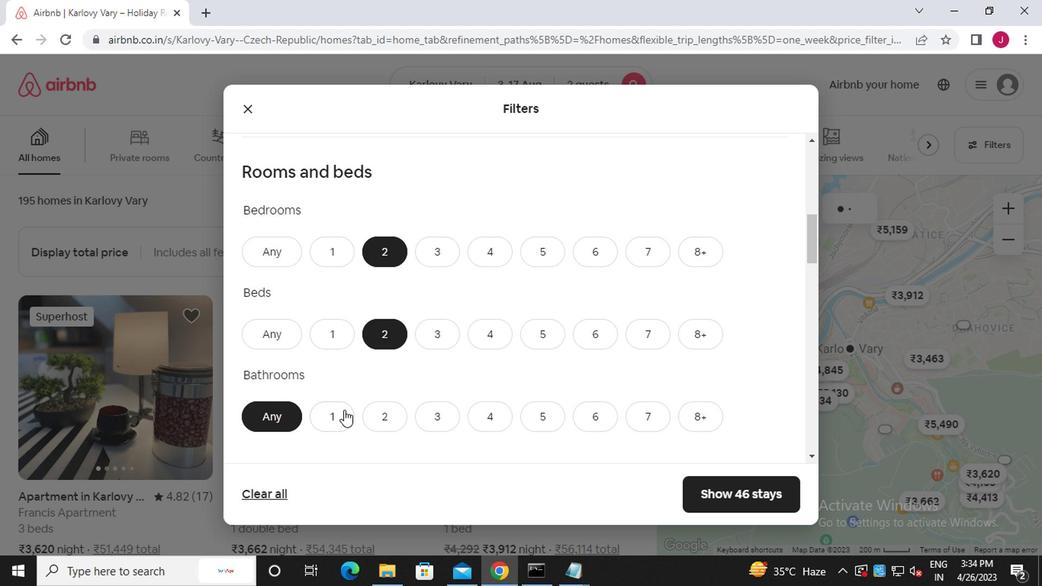 
Action: Mouse moved to (339, 412)
Screenshot: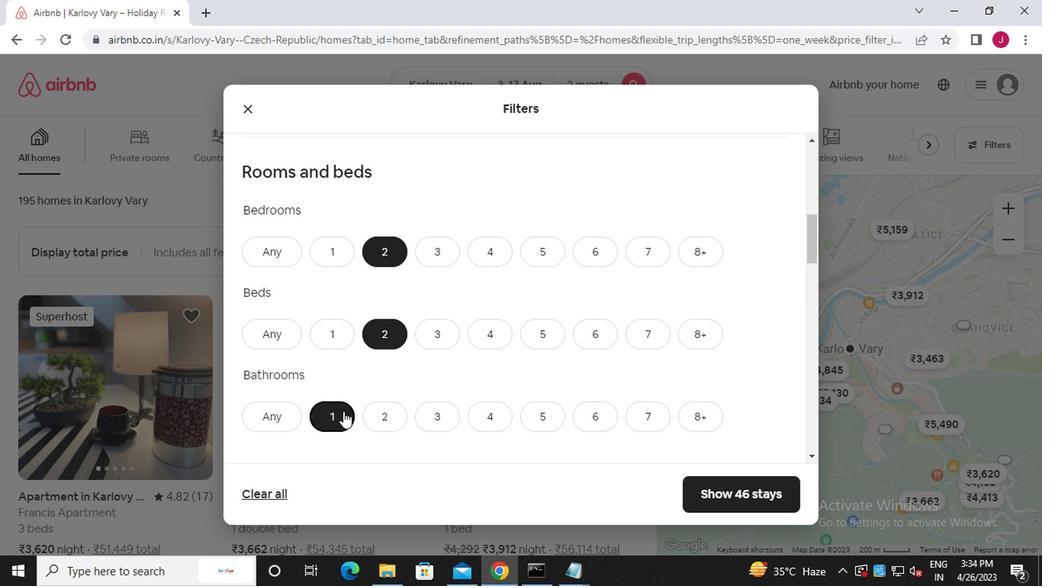 
Action: Mouse scrolled (339, 410) with delta (0, -1)
Screenshot: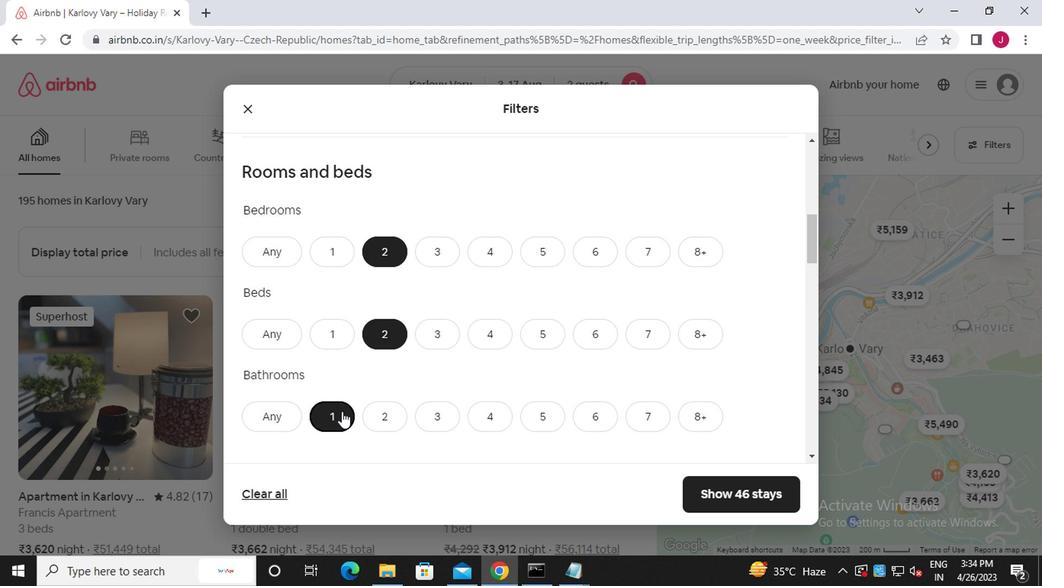 
Action: Mouse scrolled (339, 410) with delta (0, -1)
Screenshot: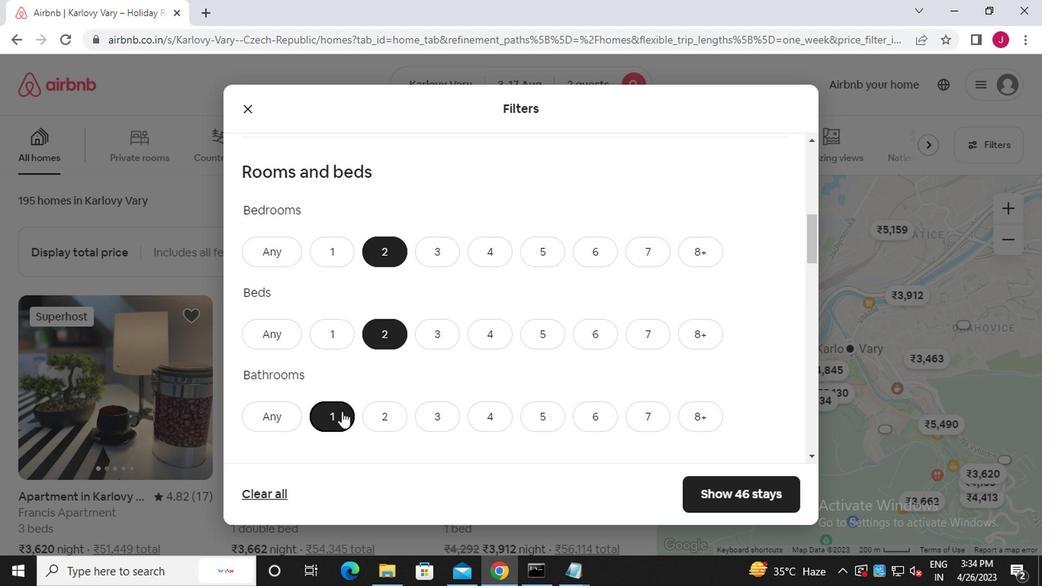 
Action: Mouse moved to (317, 425)
Screenshot: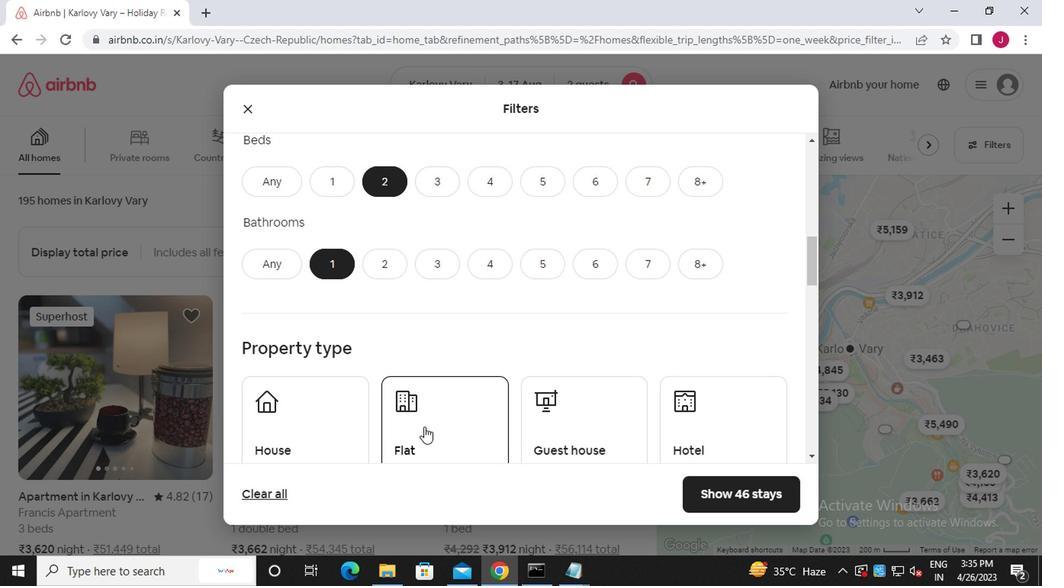 
Action: Mouse pressed left at (317, 425)
Screenshot: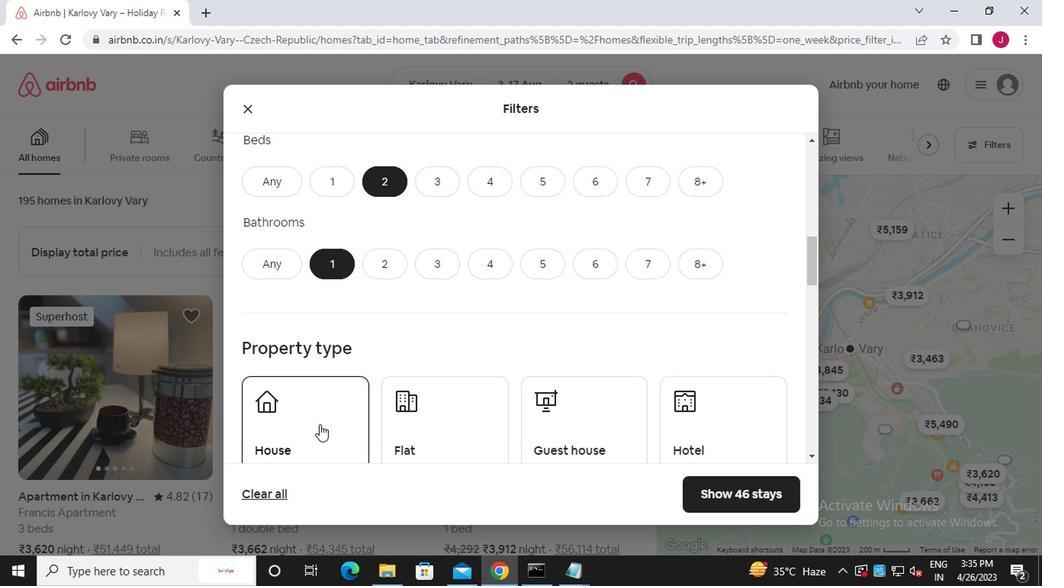 
Action: Mouse moved to (415, 448)
Screenshot: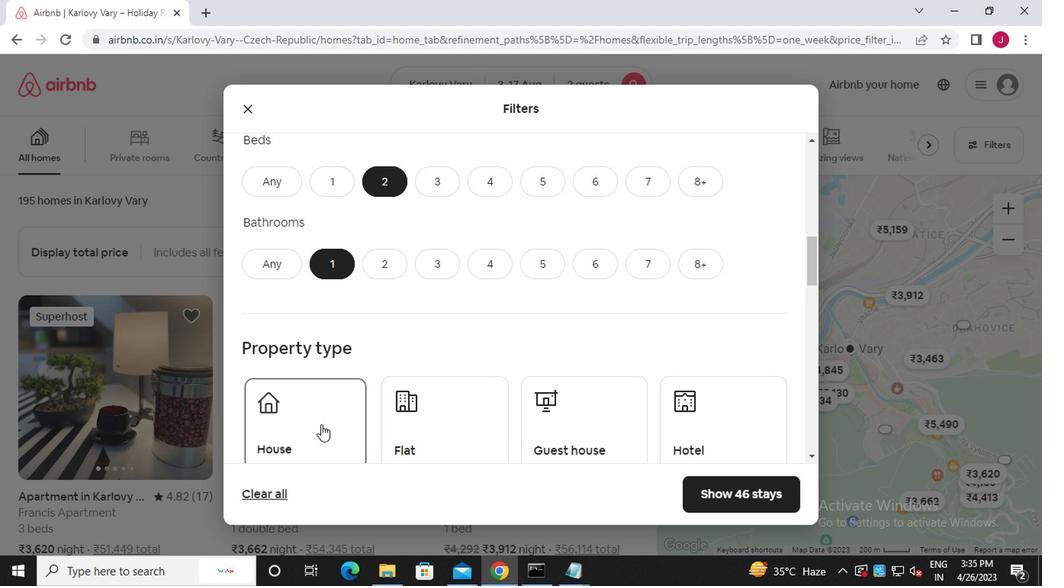
Action: Mouse pressed left at (415, 448)
Screenshot: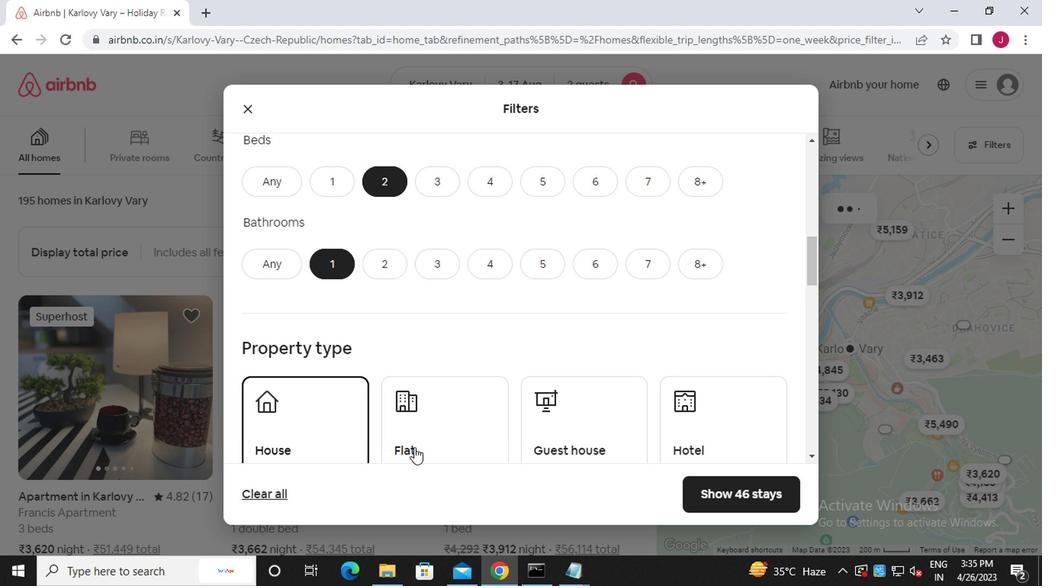 
Action: Mouse moved to (533, 442)
Screenshot: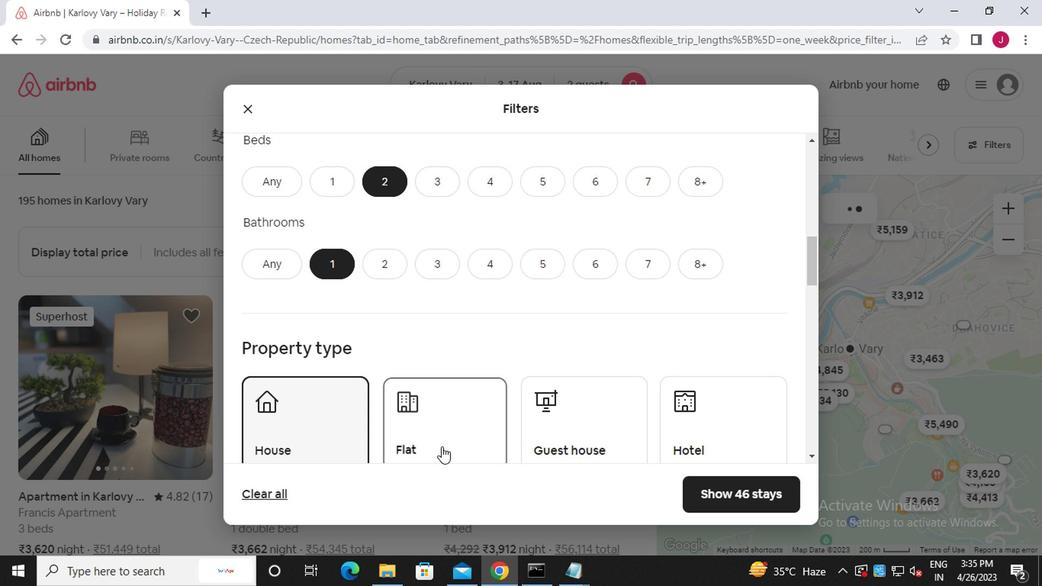 
Action: Mouse pressed left at (533, 442)
Screenshot: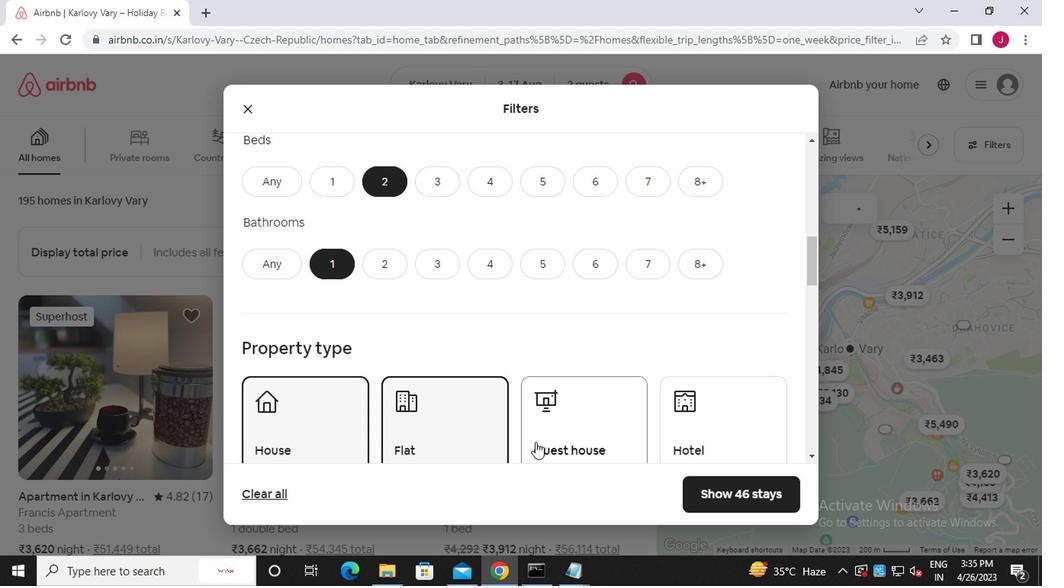 
Action: Mouse moved to (631, 425)
Screenshot: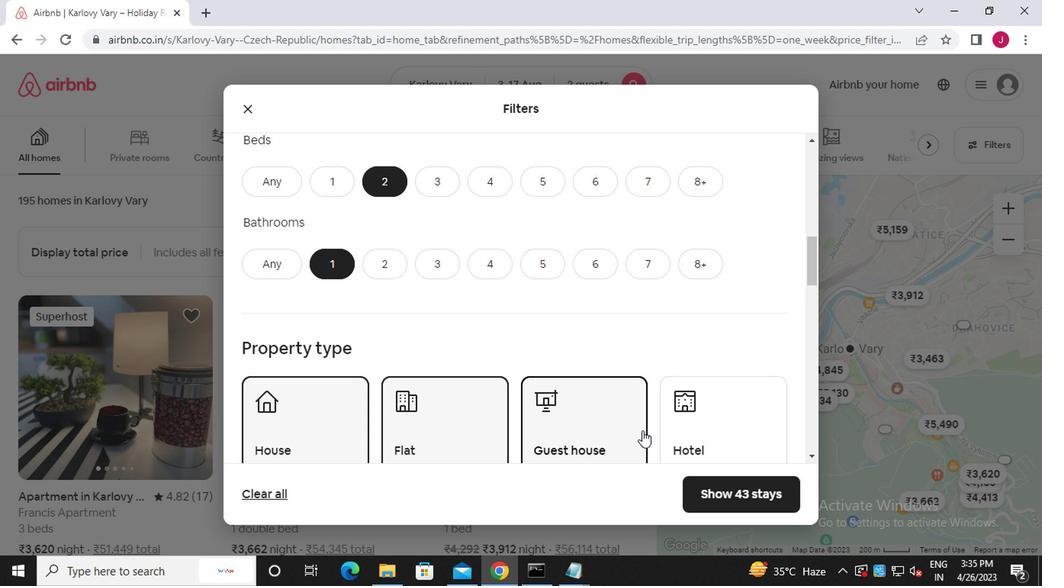 
Action: Mouse scrolled (631, 425) with delta (0, 0)
Screenshot: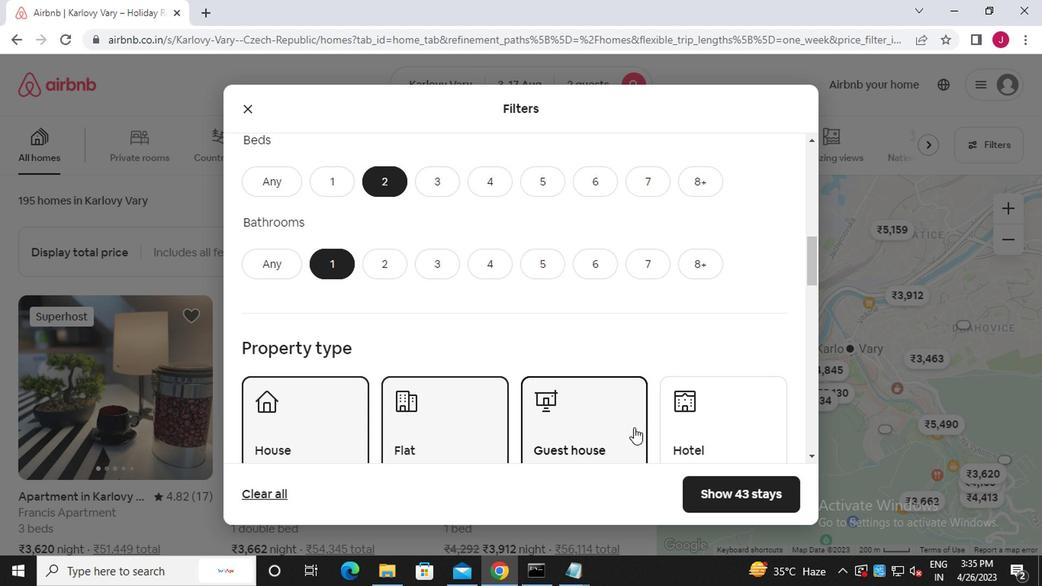 
Action: Mouse scrolled (631, 425) with delta (0, 0)
Screenshot: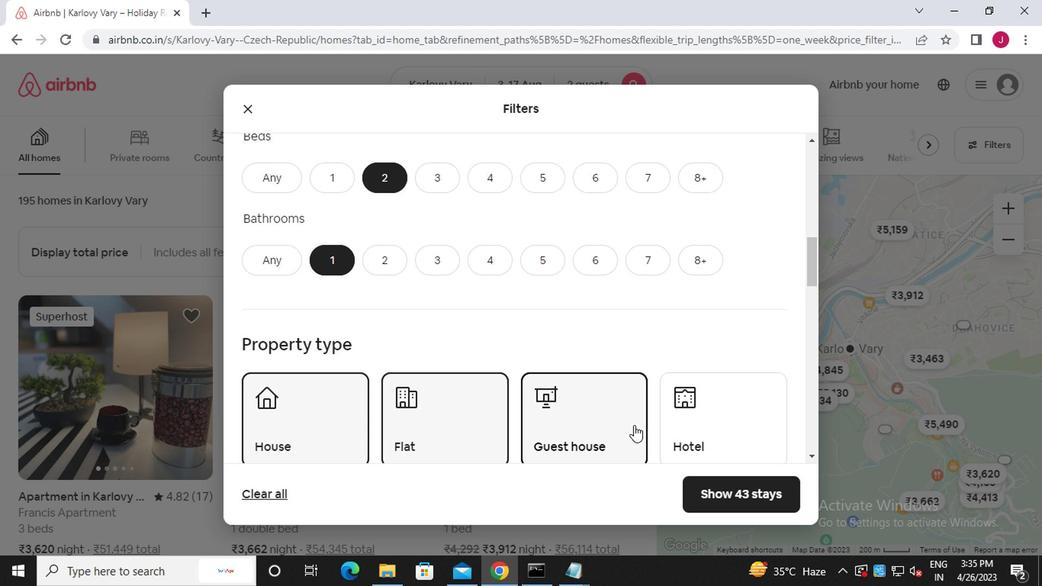 
Action: Mouse moved to (531, 402)
Screenshot: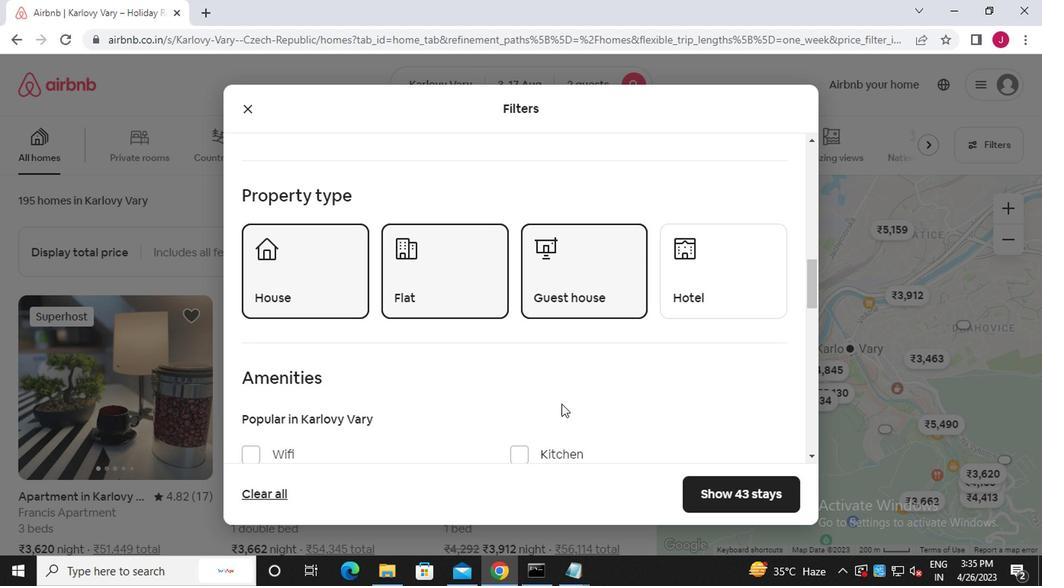 
Action: Mouse scrolled (531, 401) with delta (0, -1)
Screenshot: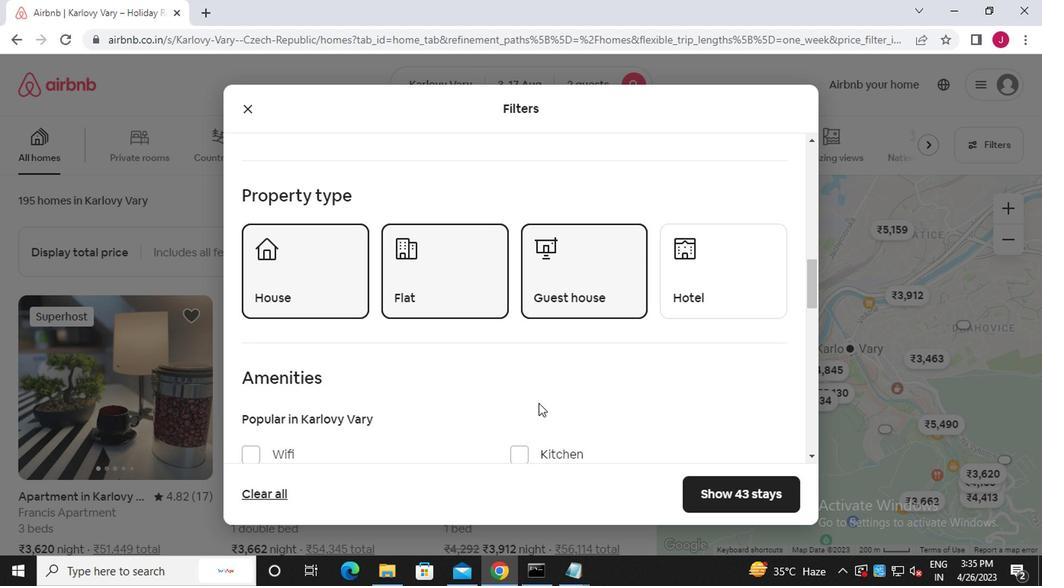 
Action: Mouse scrolled (531, 401) with delta (0, -1)
Screenshot: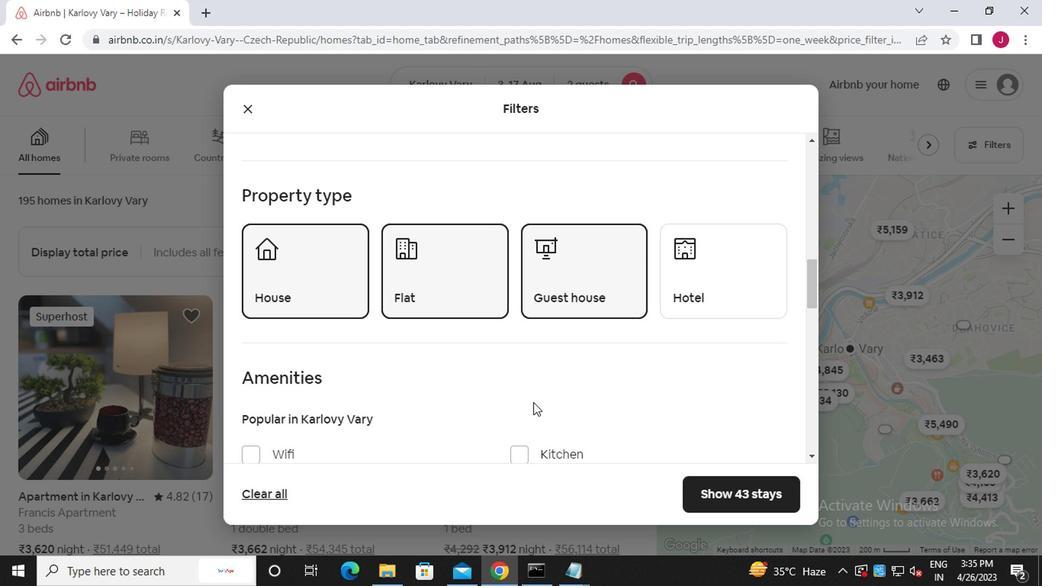 
Action: Mouse moved to (256, 301)
Screenshot: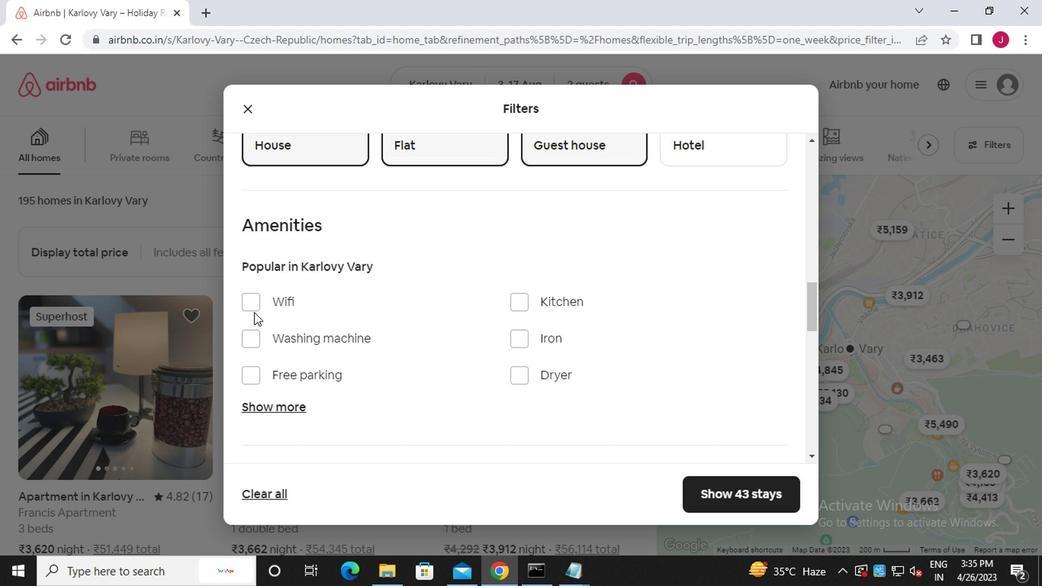 
Action: Mouse pressed left at (256, 301)
Screenshot: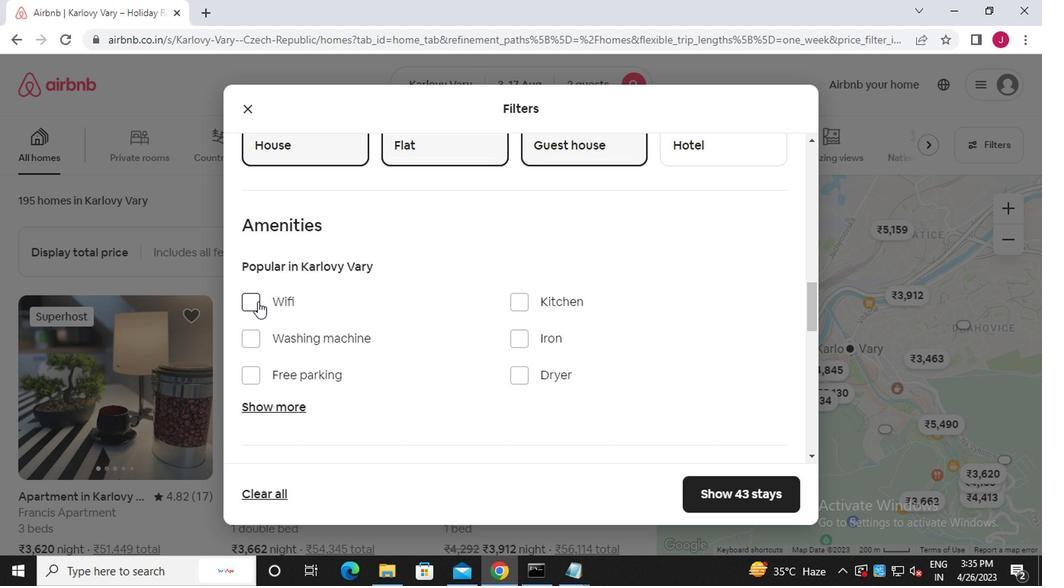 
Action: Mouse moved to (552, 358)
Screenshot: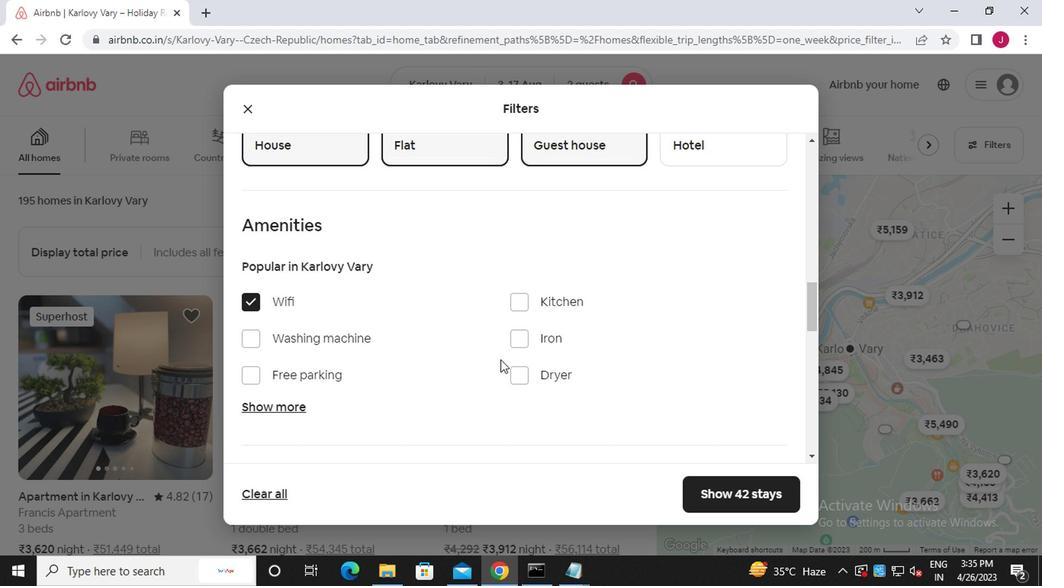 
Action: Mouse scrolled (552, 357) with delta (0, 0)
Screenshot: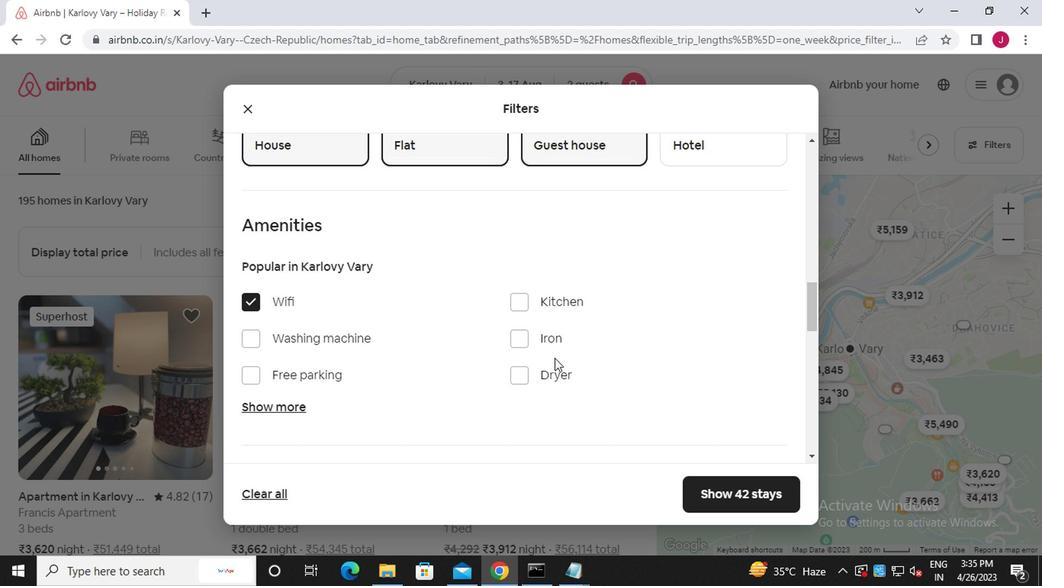
Action: Mouse scrolled (552, 357) with delta (0, 0)
Screenshot: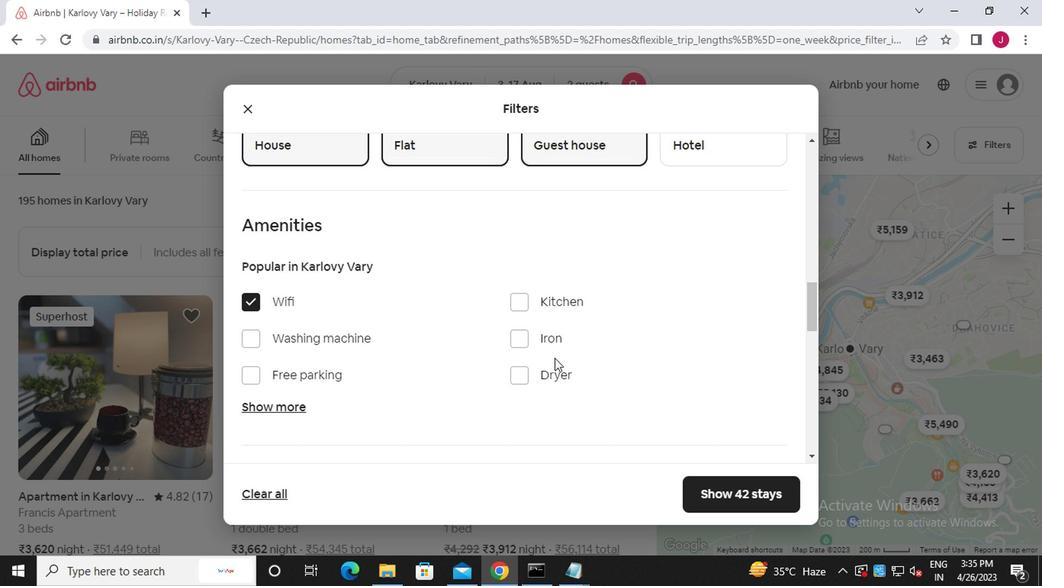 
Action: Mouse scrolled (552, 357) with delta (0, 0)
Screenshot: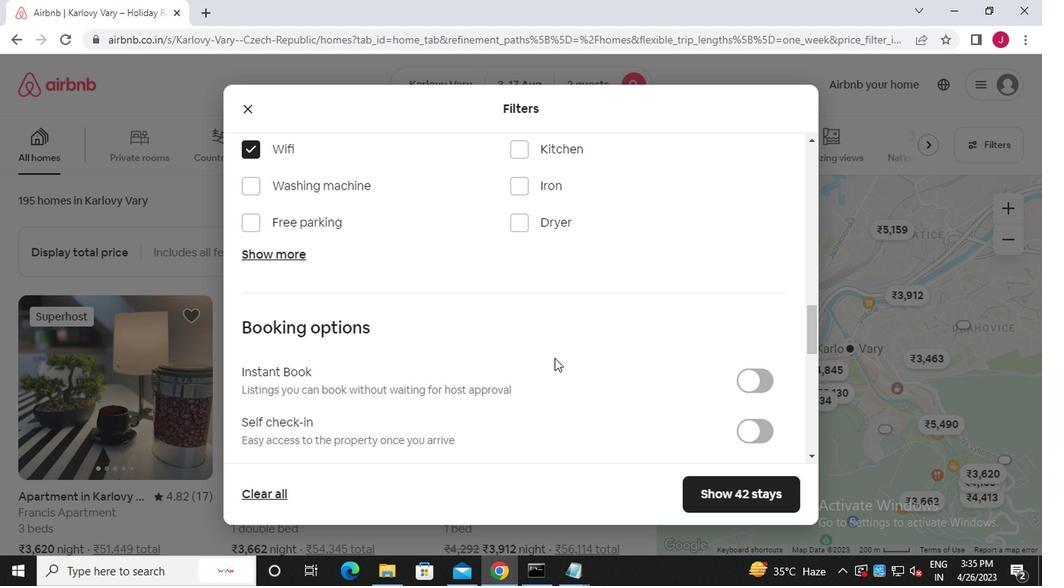 
Action: Mouse scrolled (552, 357) with delta (0, 0)
Screenshot: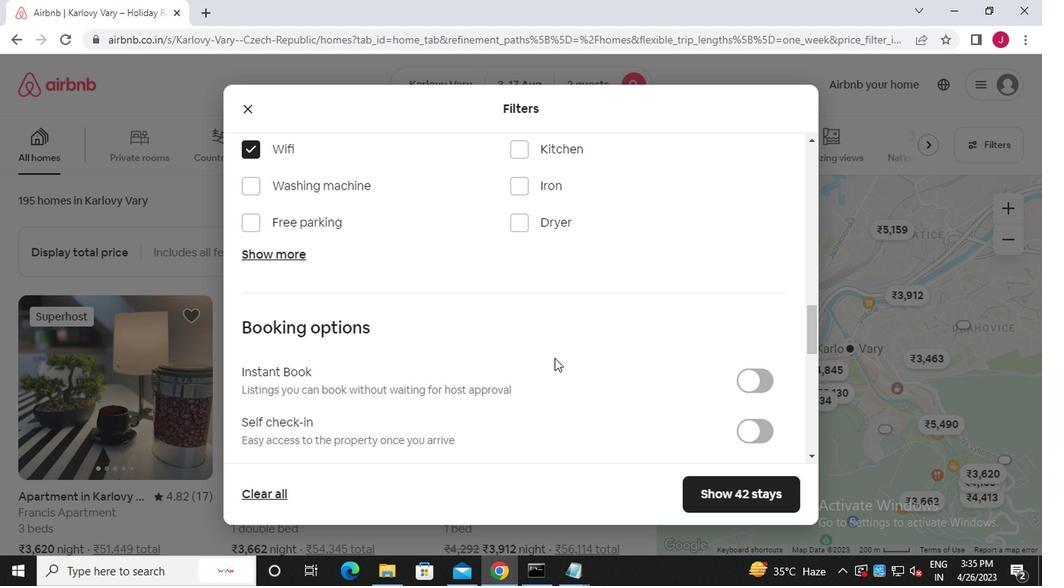 
Action: Mouse scrolled (552, 357) with delta (0, 0)
Screenshot: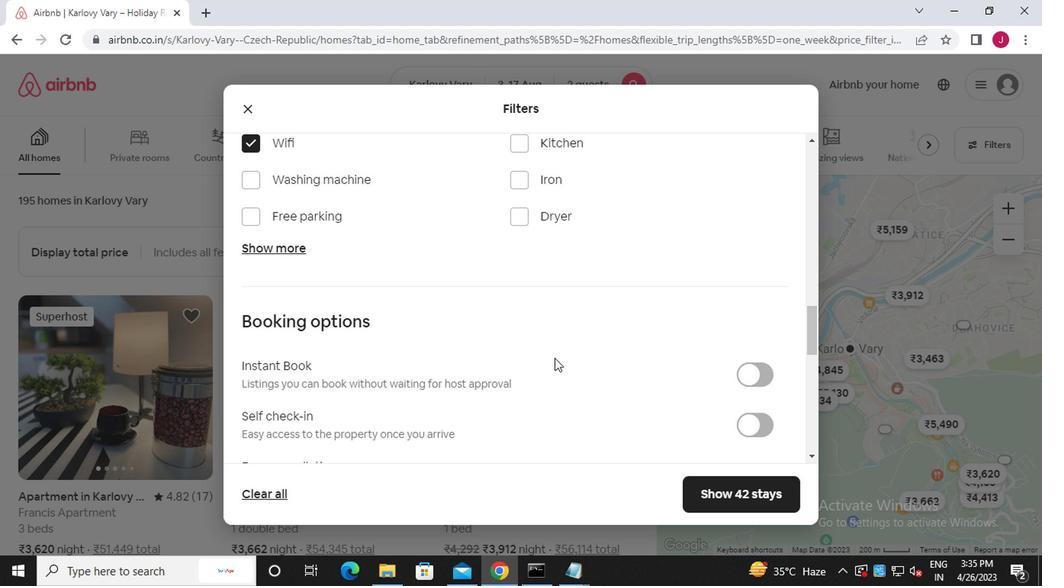 
Action: Mouse moved to (743, 204)
Screenshot: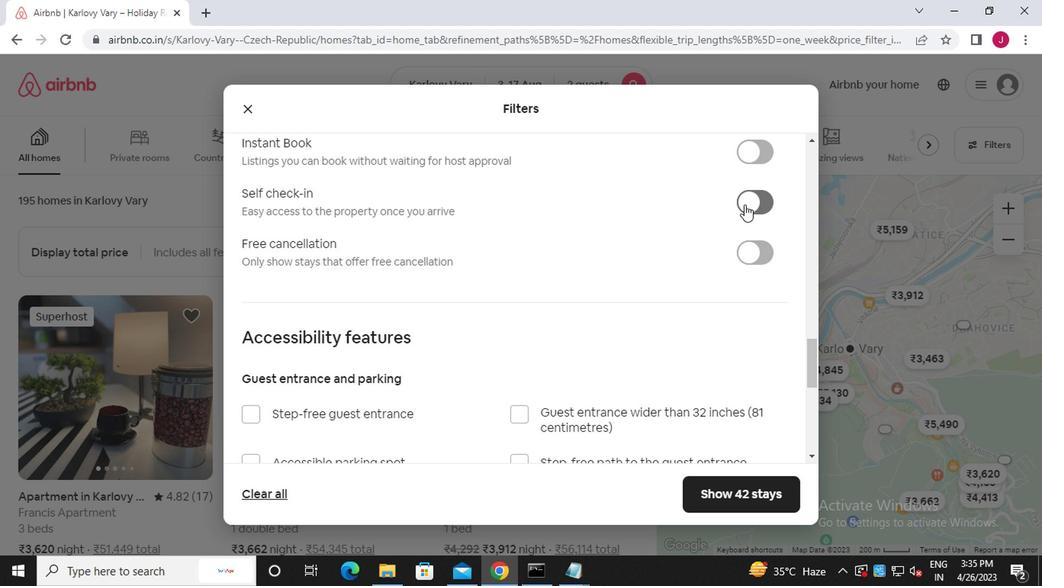 
Action: Mouse pressed left at (743, 204)
Screenshot: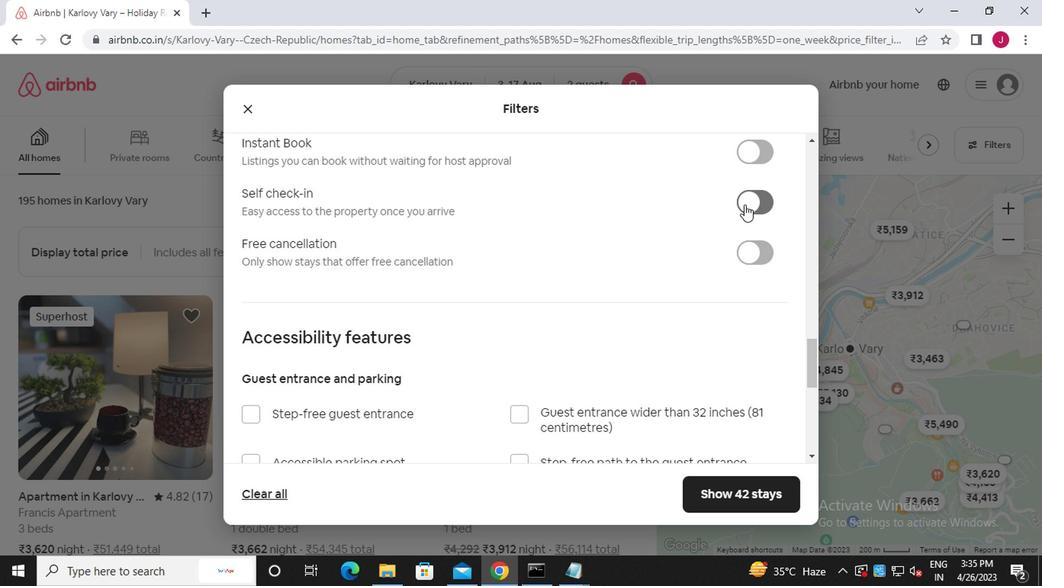 
Action: Mouse moved to (395, 331)
Screenshot: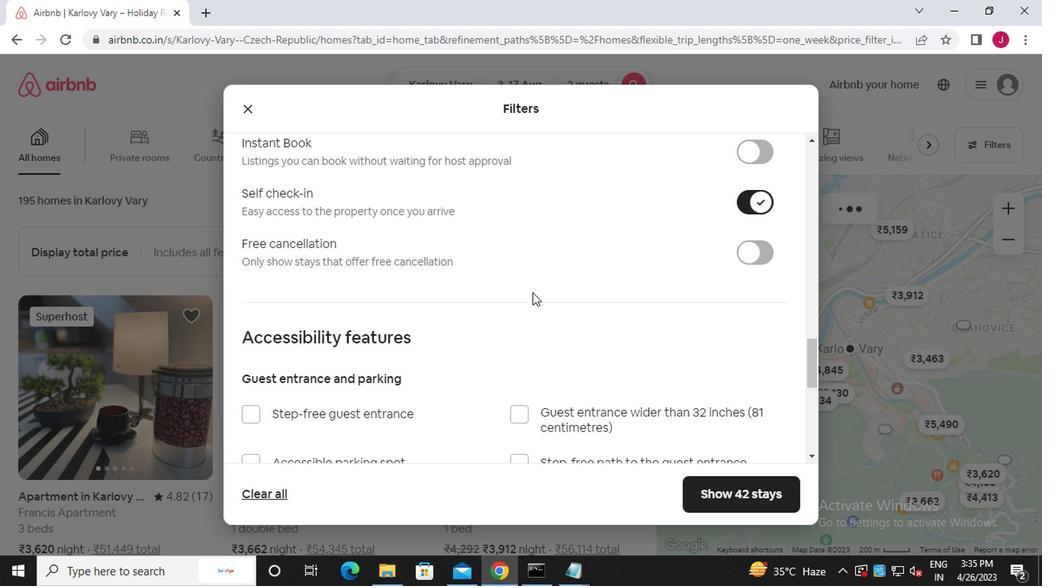 
Action: Mouse scrolled (395, 330) with delta (0, -1)
Screenshot: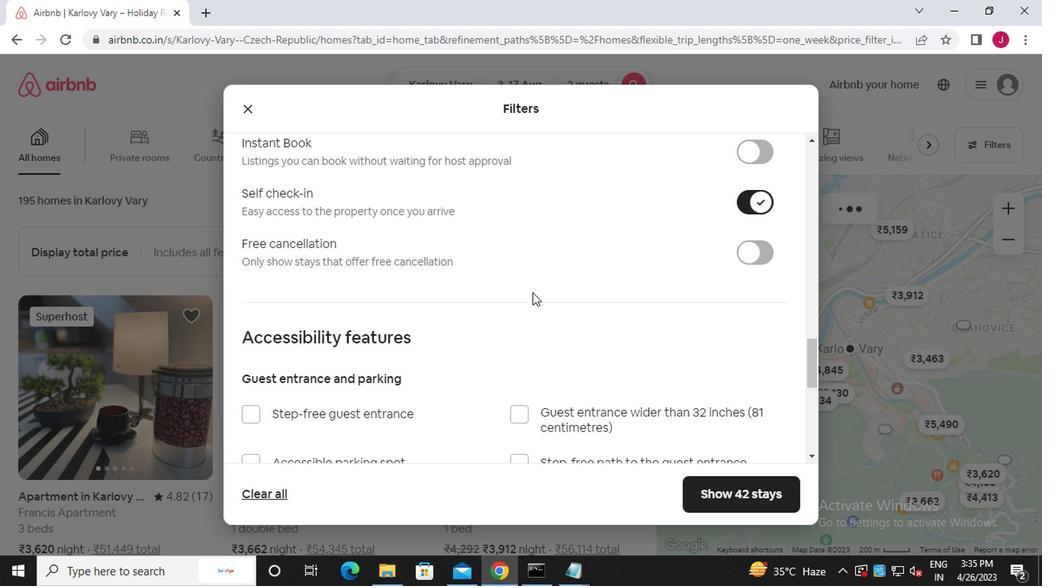 
Action: Mouse moved to (393, 332)
Screenshot: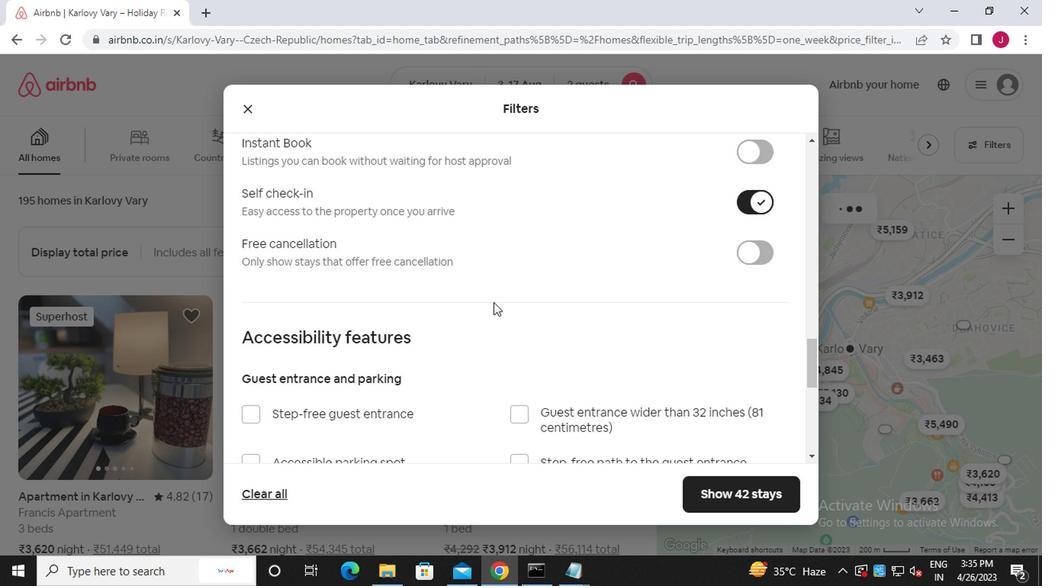 
Action: Mouse scrolled (393, 331) with delta (0, 0)
Screenshot: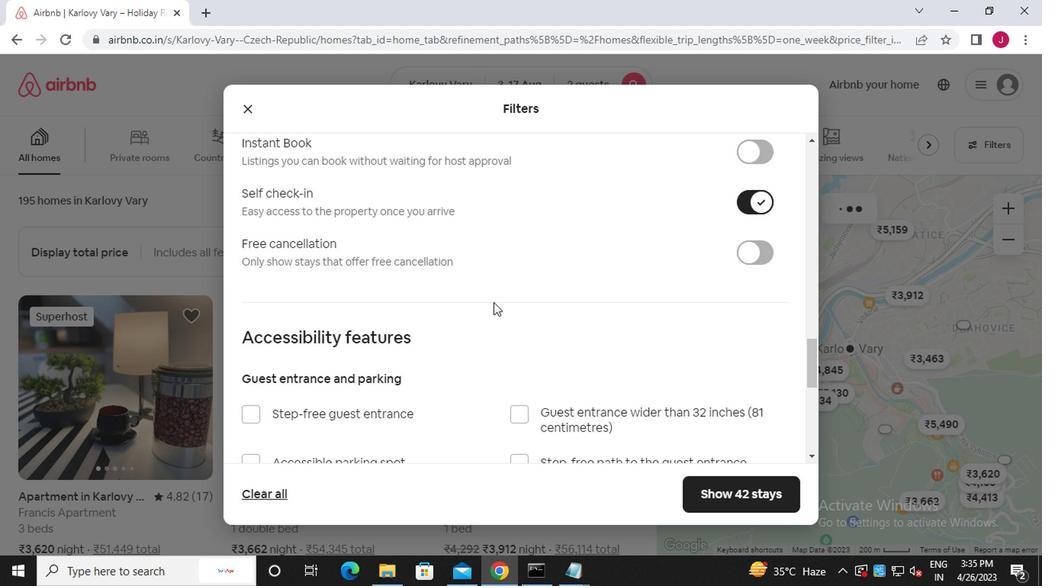 
Action: Mouse moved to (392, 333)
Screenshot: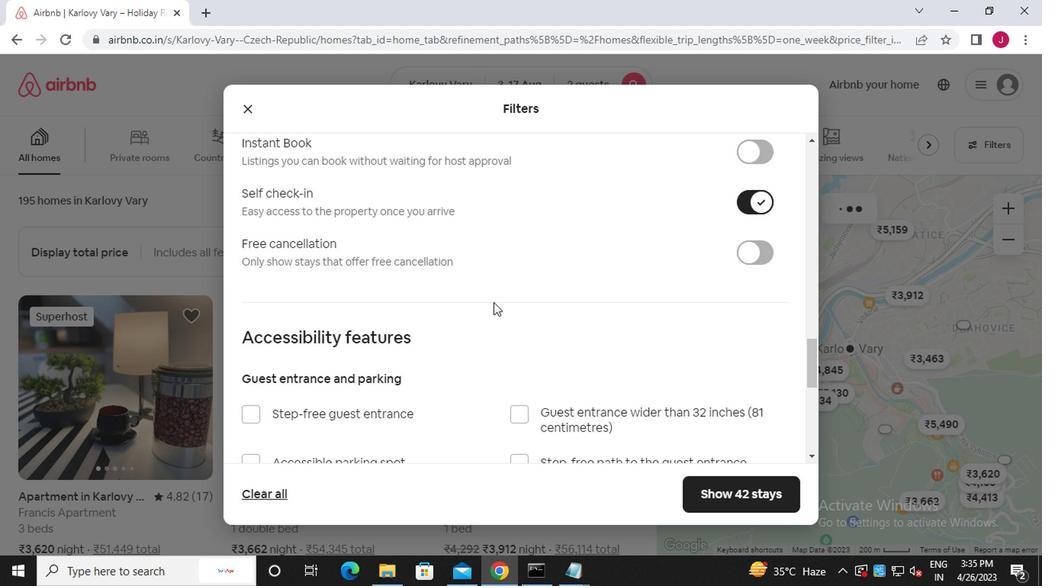 
Action: Mouse scrolled (392, 332) with delta (0, -1)
Screenshot: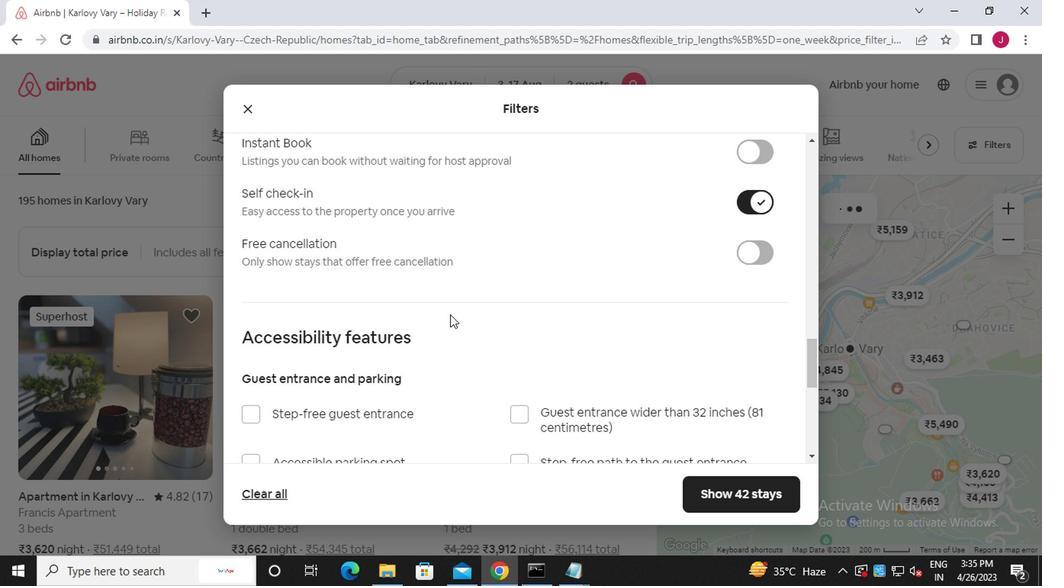 
Action: Mouse moved to (392, 333)
Screenshot: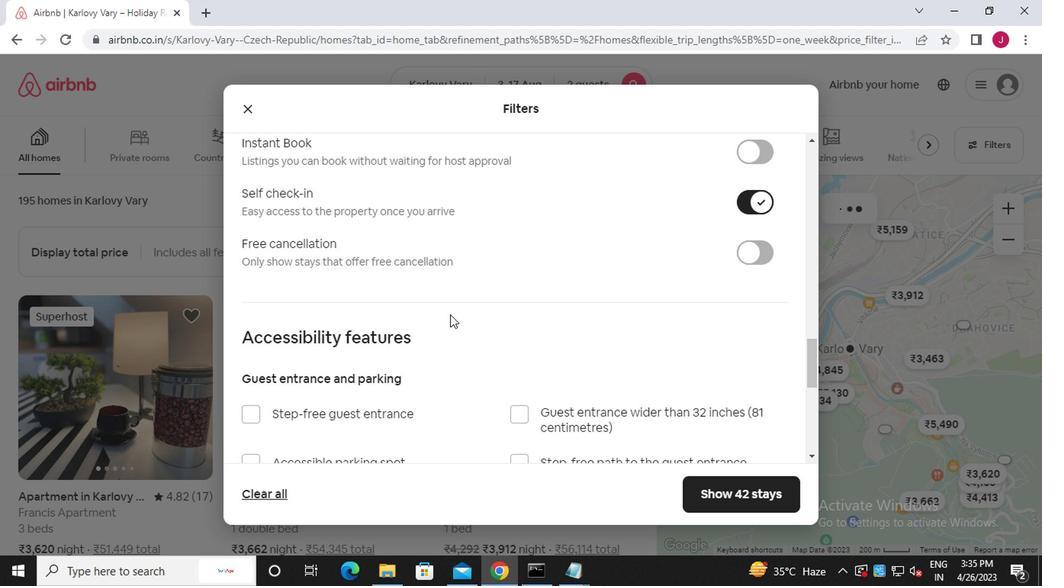 
Action: Mouse scrolled (392, 332) with delta (0, -1)
Screenshot: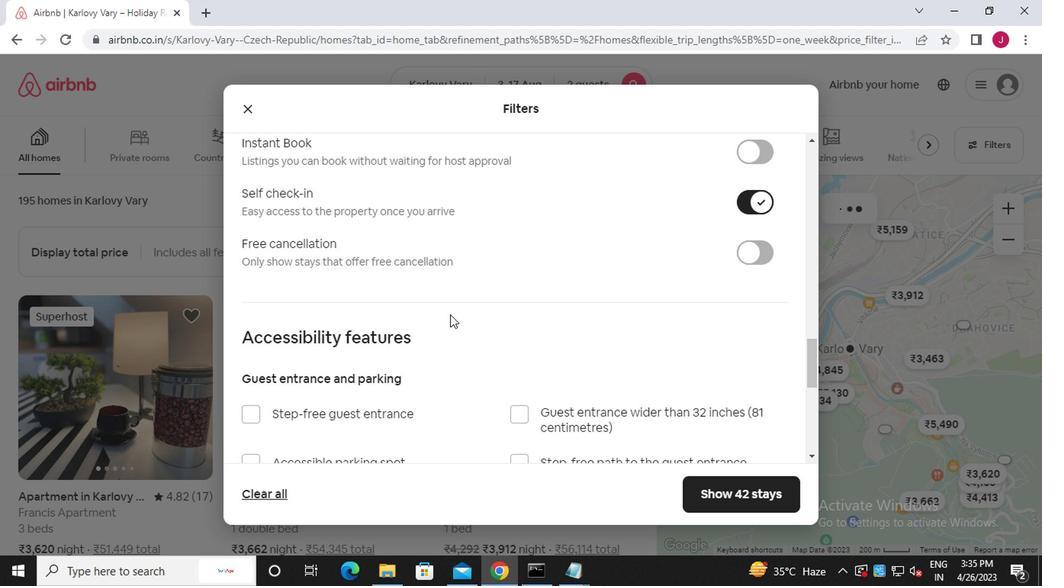 
Action: Mouse scrolled (392, 332) with delta (0, -1)
Screenshot: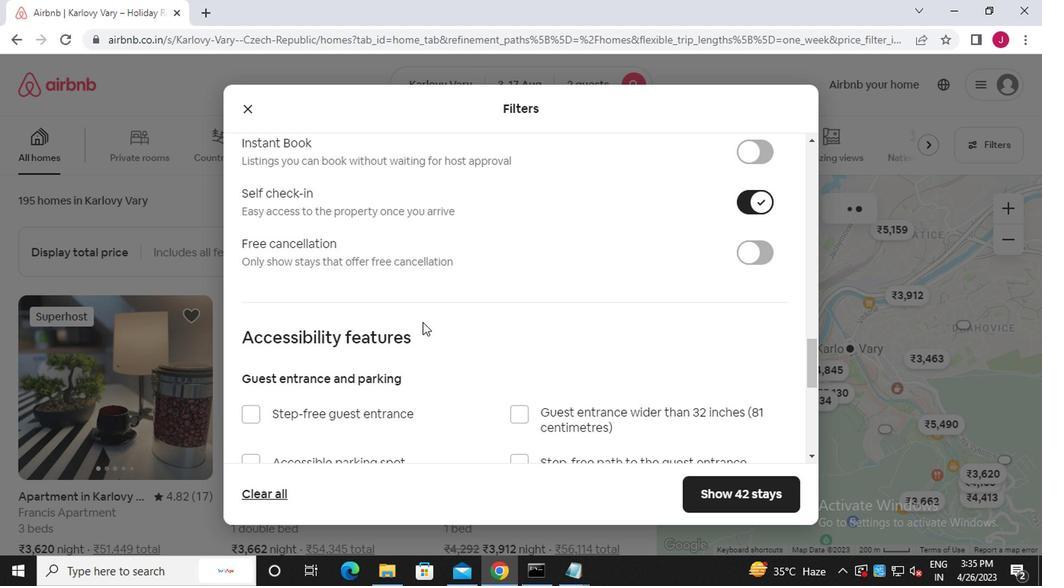 
Action: Mouse scrolled (392, 332) with delta (0, -1)
Screenshot: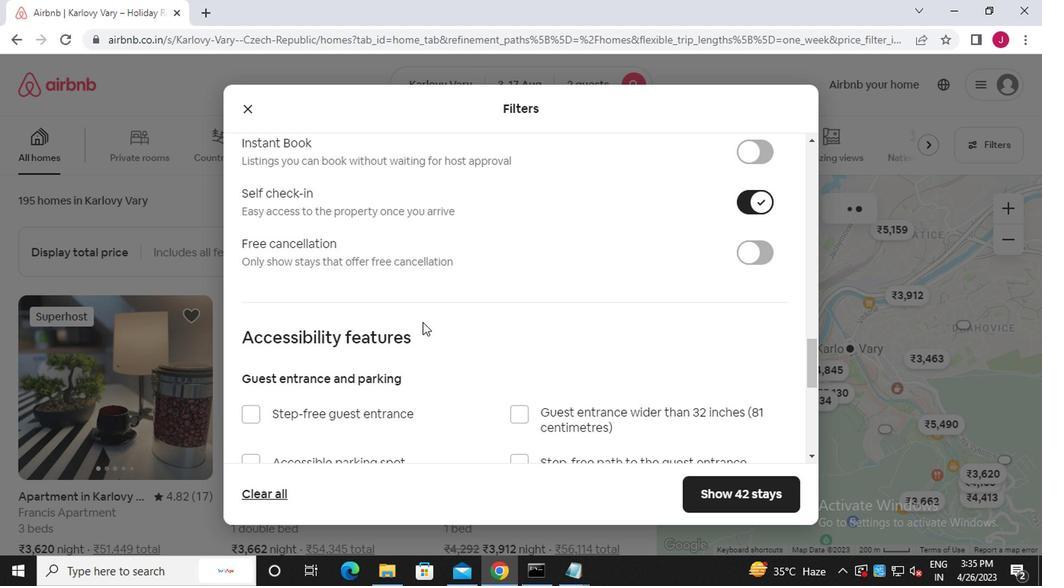 
Action: Mouse scrolled (392, 332) with delta (0, -1)
Screenshot: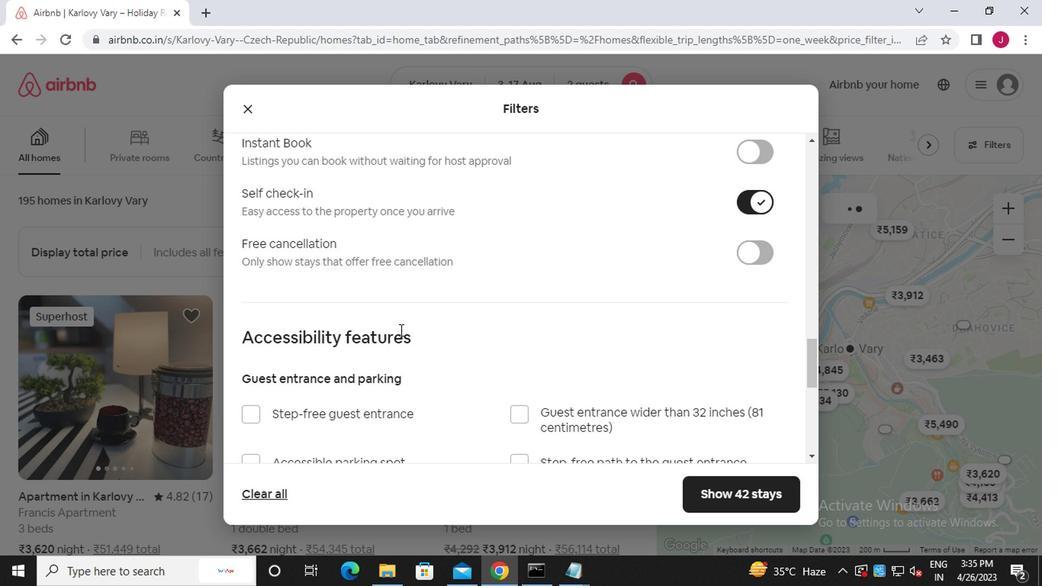
Action: Mouse moved to (392, 333)
Screenshot: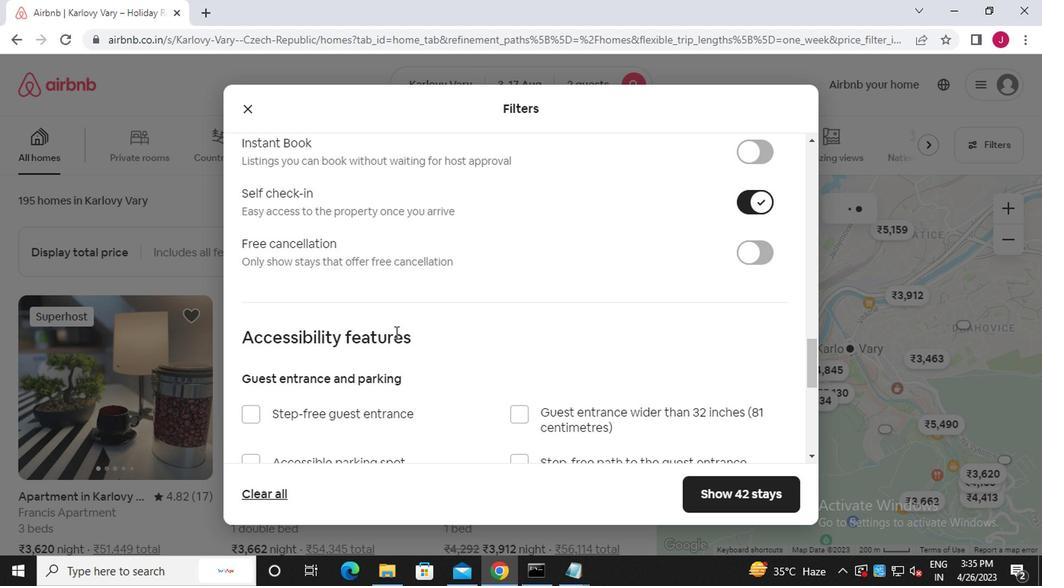 
Action: Mouse scrolled (392, 333) with delta (0, 0)
Screenshot: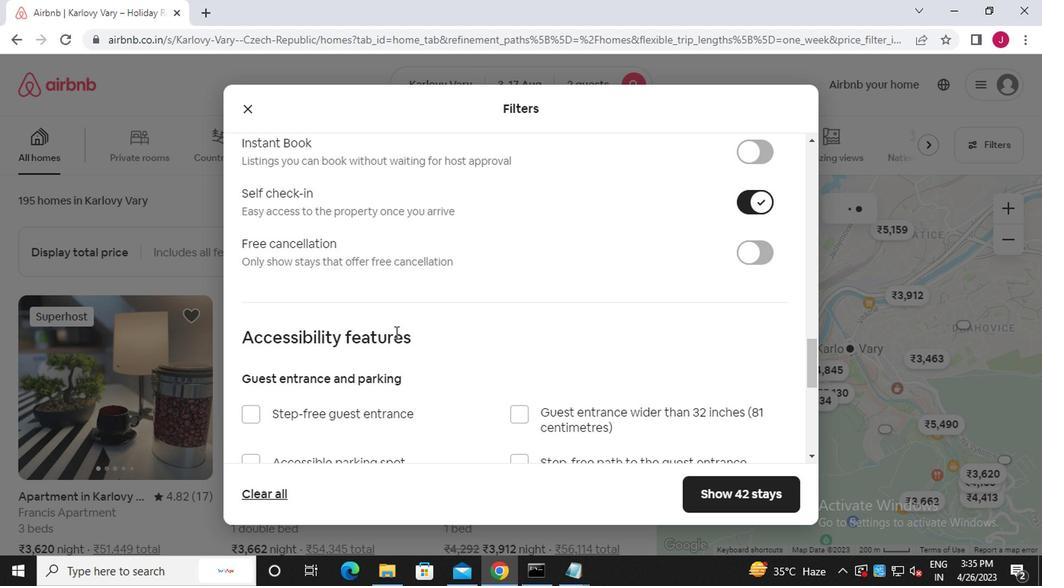 
Action: Mouse moved to (245, 358)
Screenshot: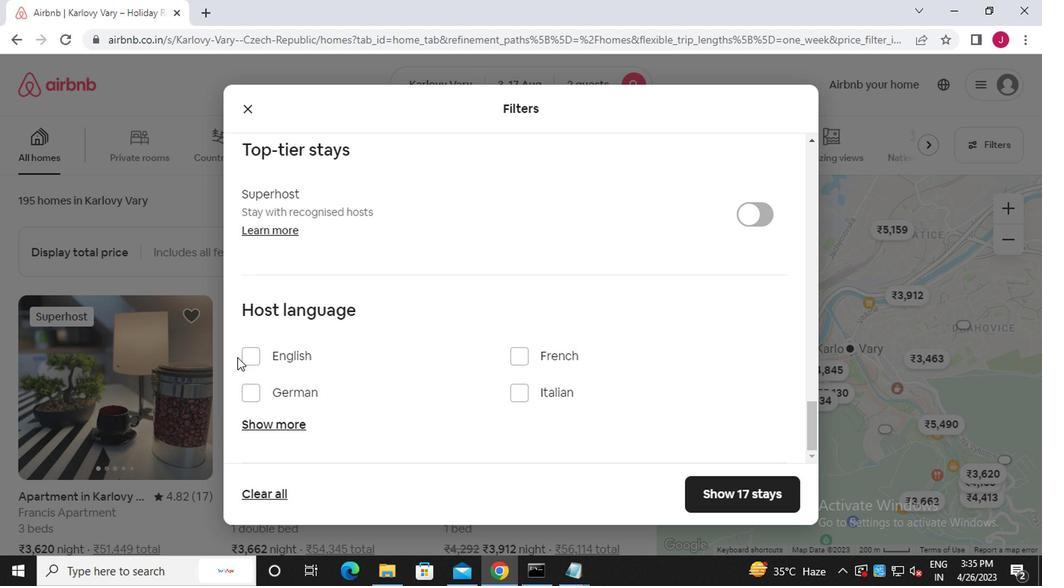 
Action: Mouse pressed left at (245, 358)
Screenshot: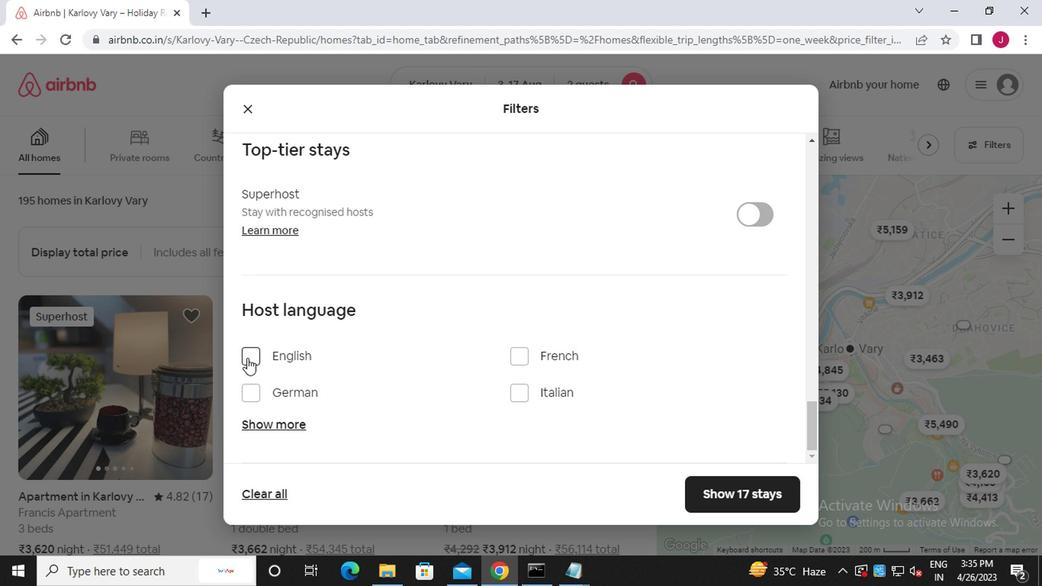 
Action: Mouse moved to (701, 494)
Screenshot: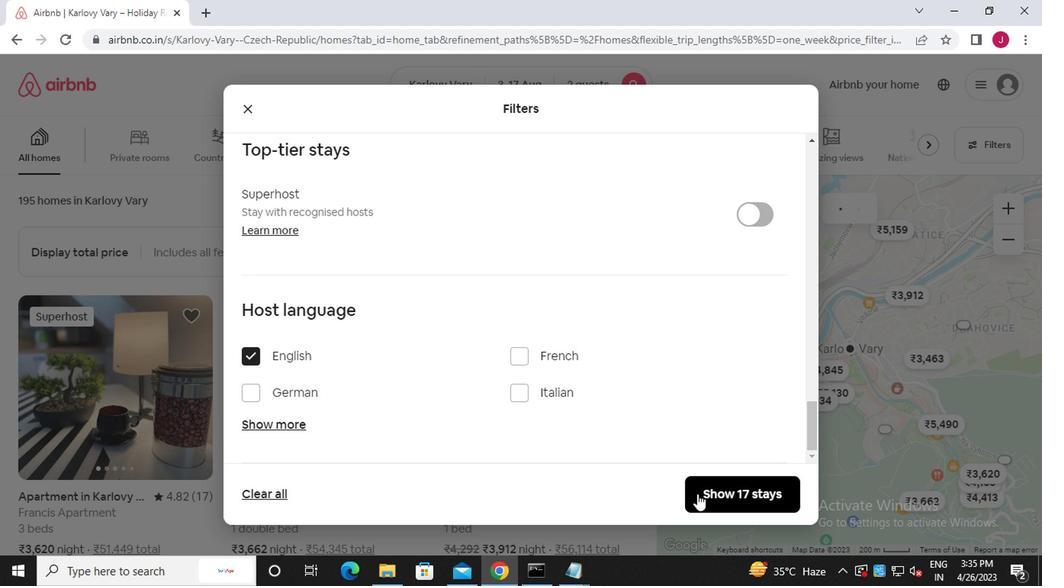 
Action: Mouse pressed left at (701, 494)
Screenshot: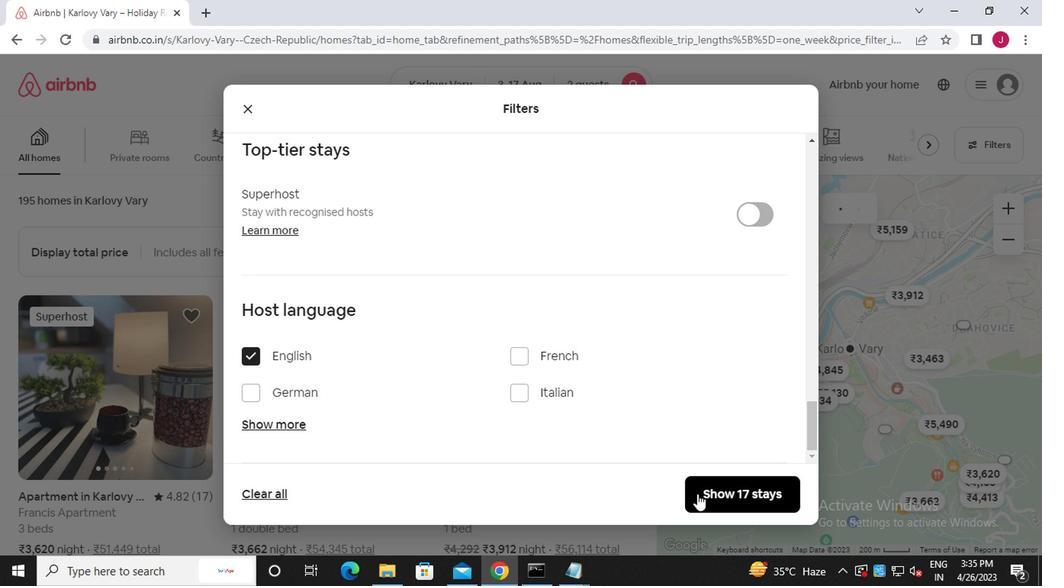 
Action: Mouse moved to (675, 484)
Screenshot: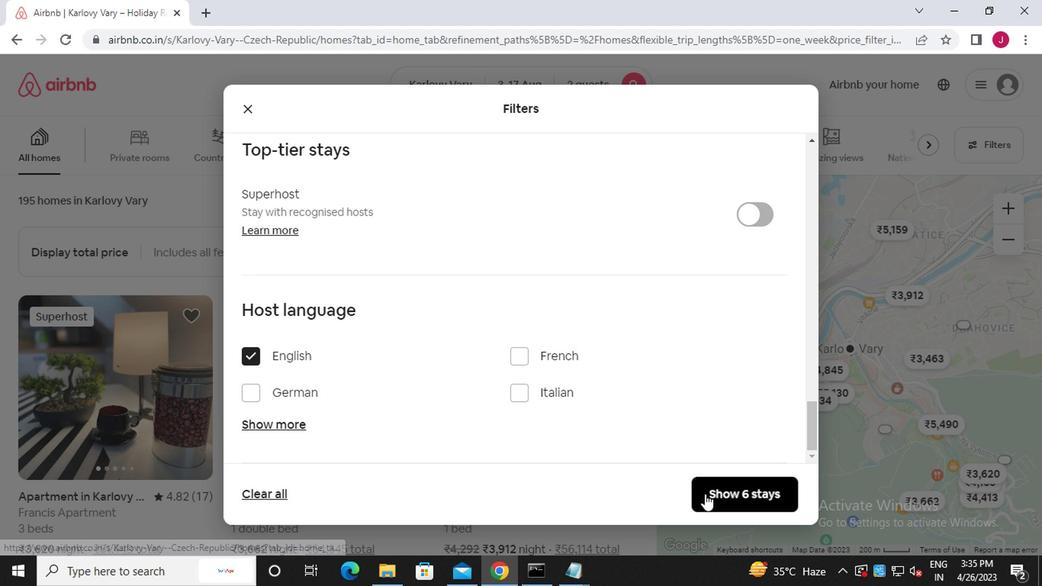 
